 Task: Look for space in Repentigny, Canada from 9th June, 2023 to 17th June, 2023 for 2 adults in price range Rs.7000 to Rs.12000. Place can be private room with 1  bedroom having 2 beds and 1 bathroom. Property type can be house, flat, guest house. Booking option can be shelf check-in. Required host language is English.
Action: Mouse moved to (367, 148)
Screenshot: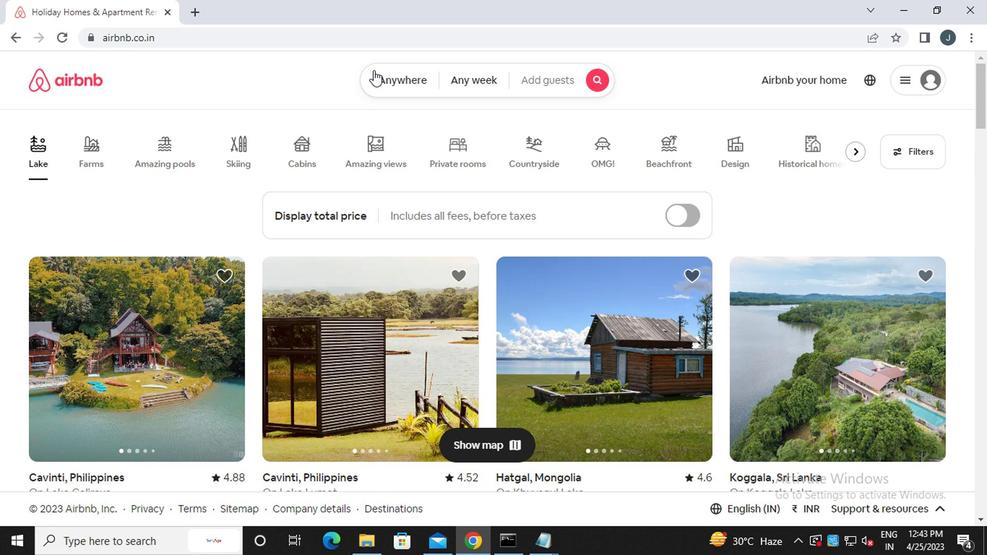 
Action: Mouse pressed left at (367, 148)
Screenshot: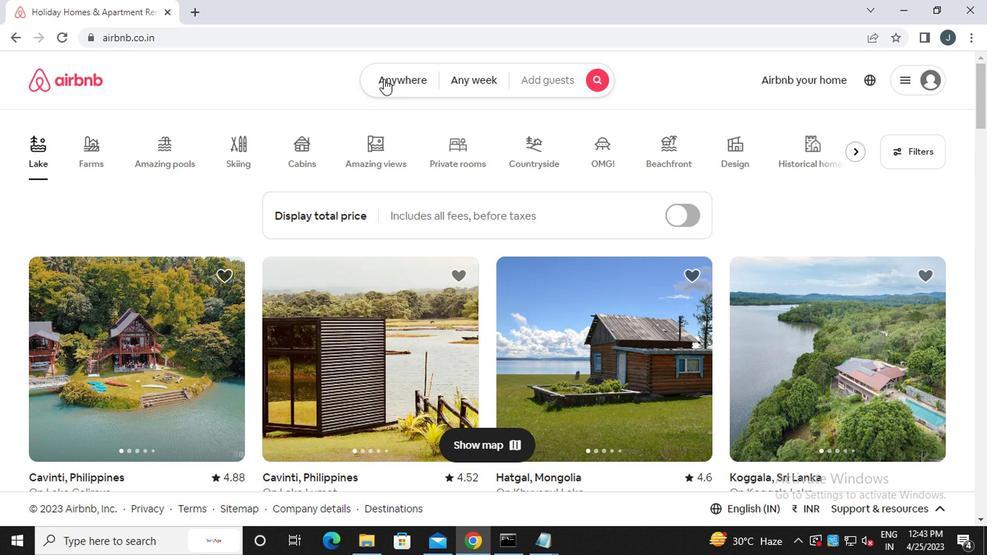 
Action: Mouse moved to (269, 187)
Screenshot: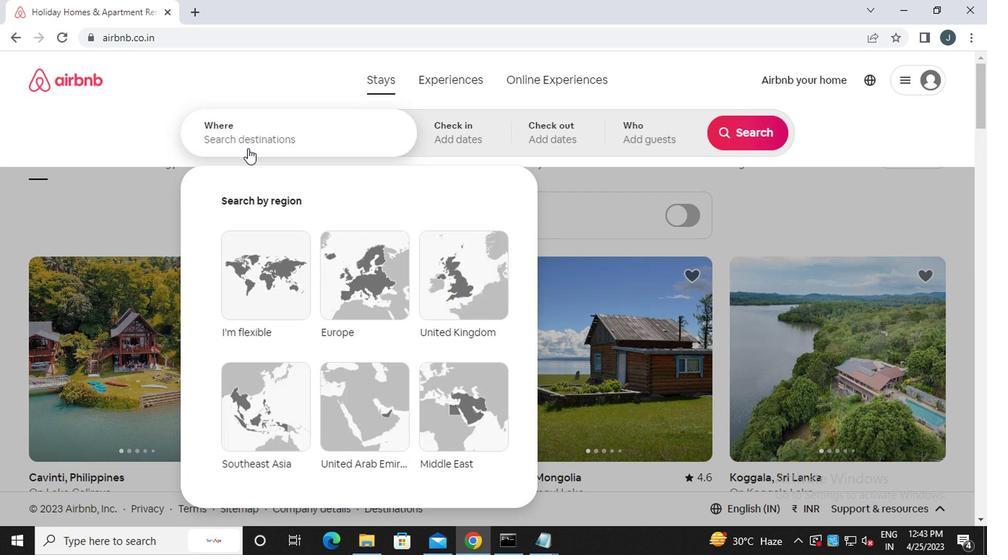 
Action: Mouse pressed left at (269, 187)
Screenshot: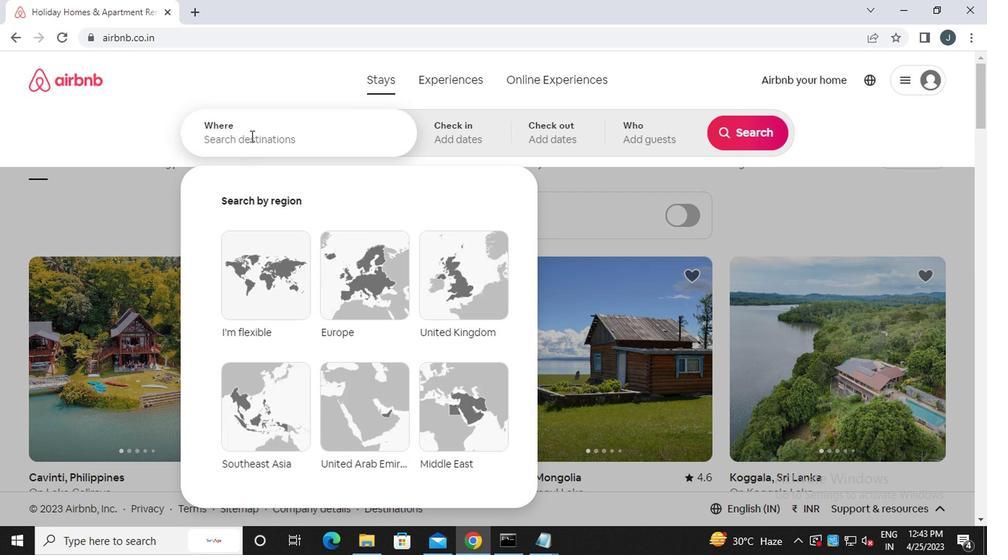 
Action: Mouse moved to (270, 187)
Screenshot: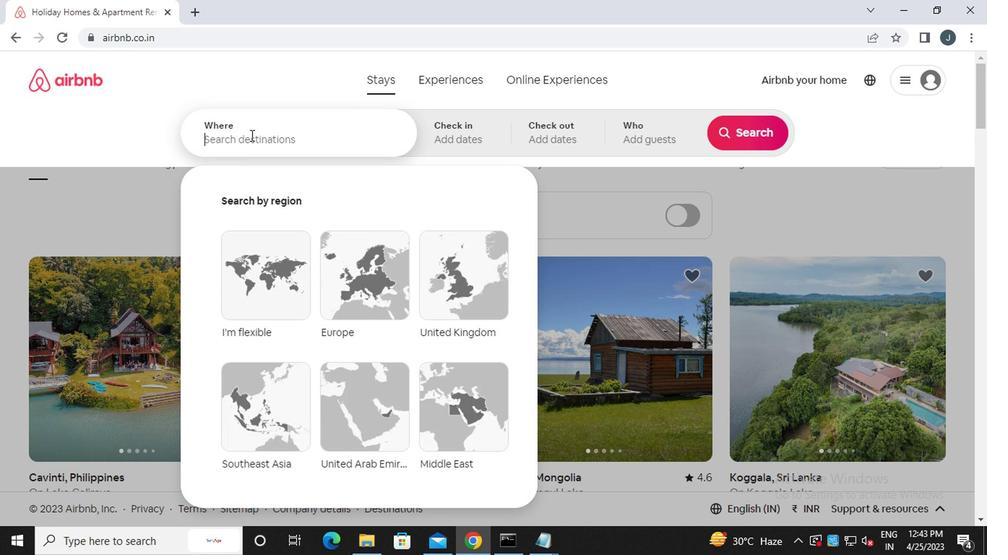 
Action: Key pressed r<Key.caps_lock>epentigny,<Key.caps_lock>c<Key.caps_lock>anada
Screenshot: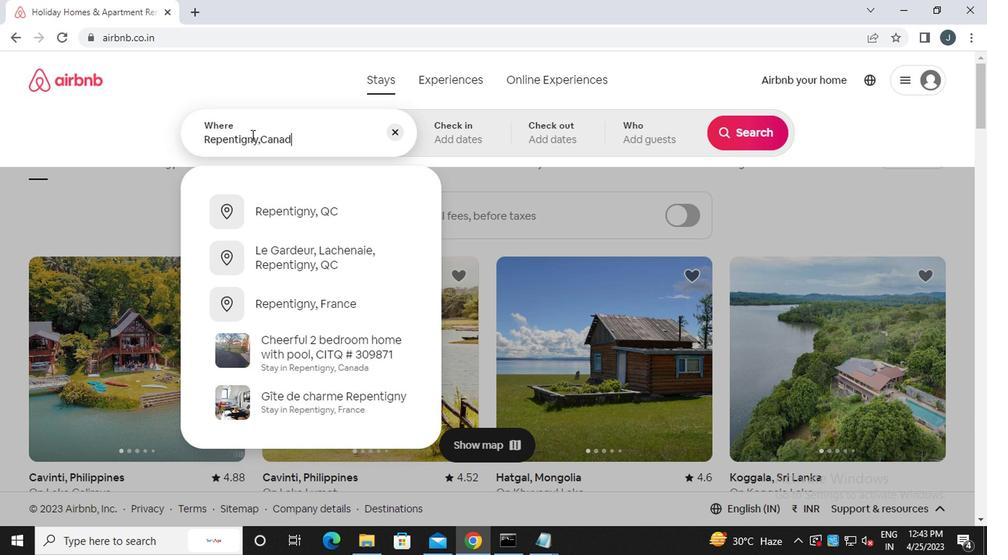
Action: Mouse moved to (426, 187)
Screenshot: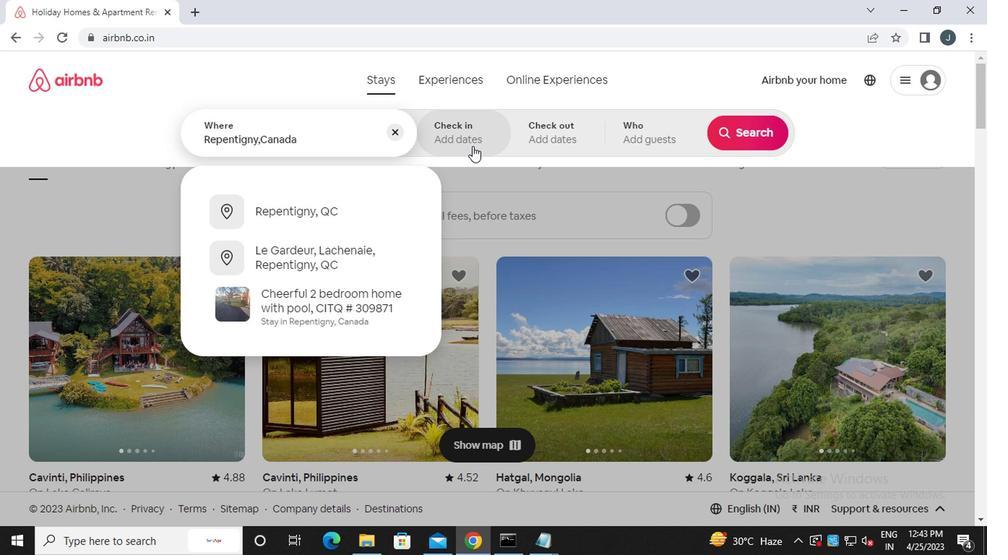 
Action: Mouse pressed left at (426, 187)
Screenshot: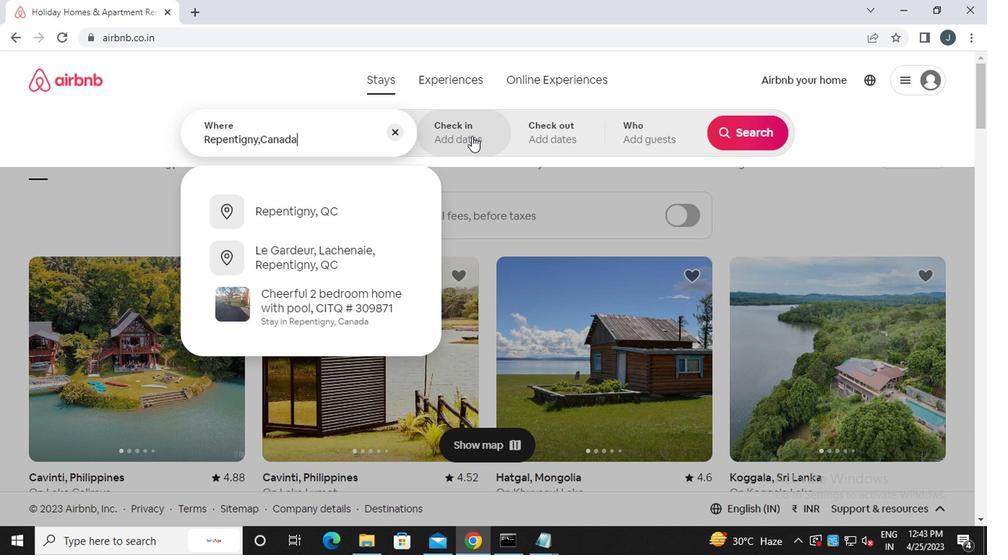 
Action: Mouse moved to (615, 265)
Screenshot: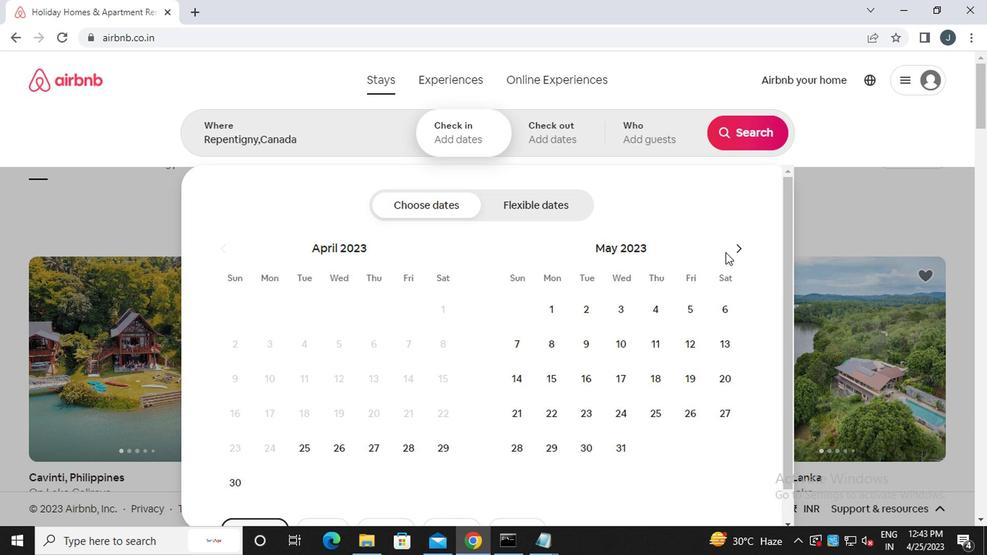 
Action: Mouse pressed left at (615, 265)
Screenshot: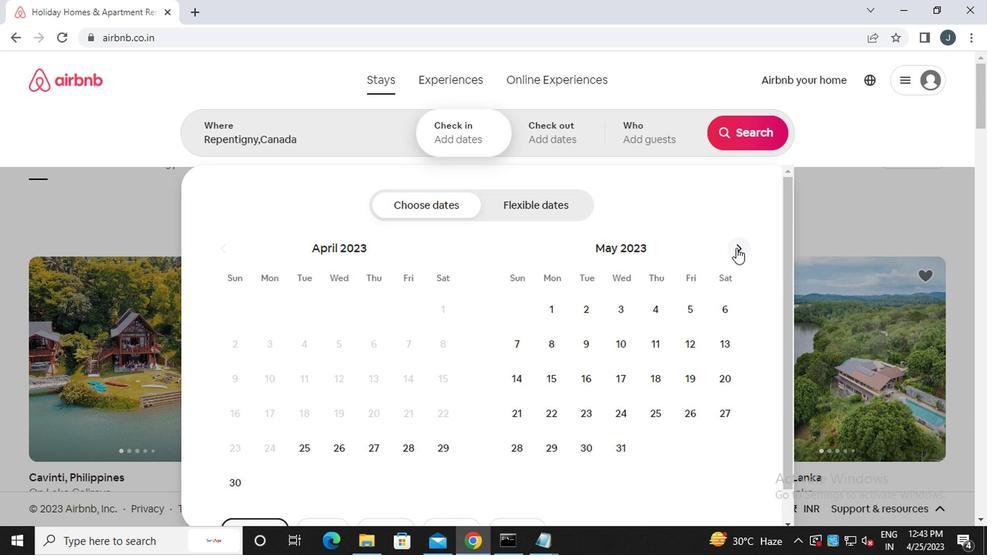 
Action: Mouse moved to (583, 339)
Screenshot: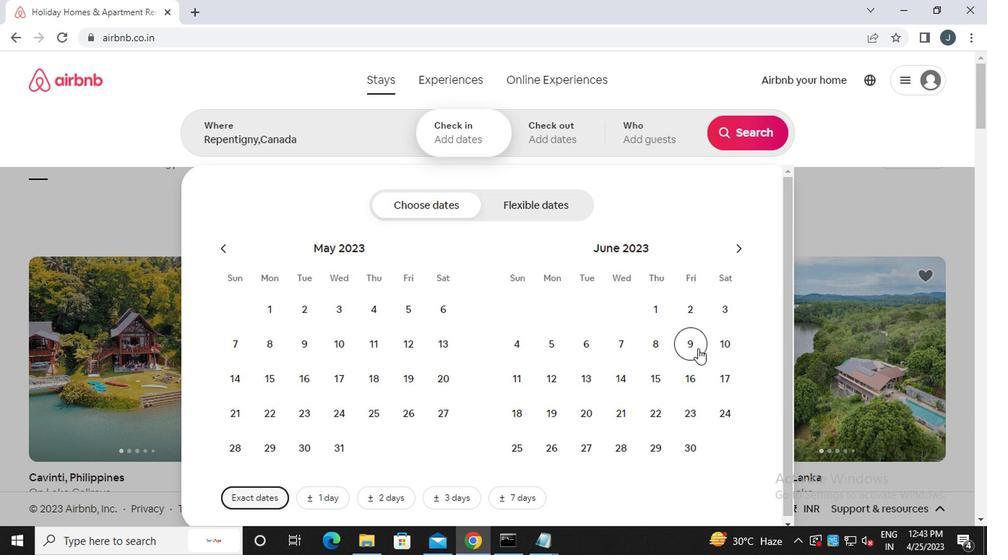 
Action: Mouse pressed left at (583, 339)
Screenshot: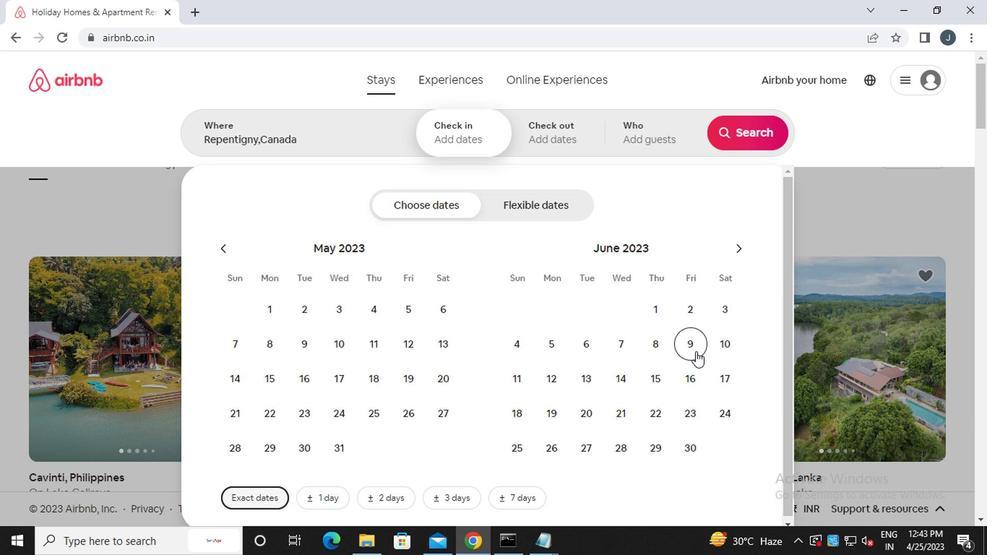 
Action: Mouse moved to (606, 358)
Screenshot: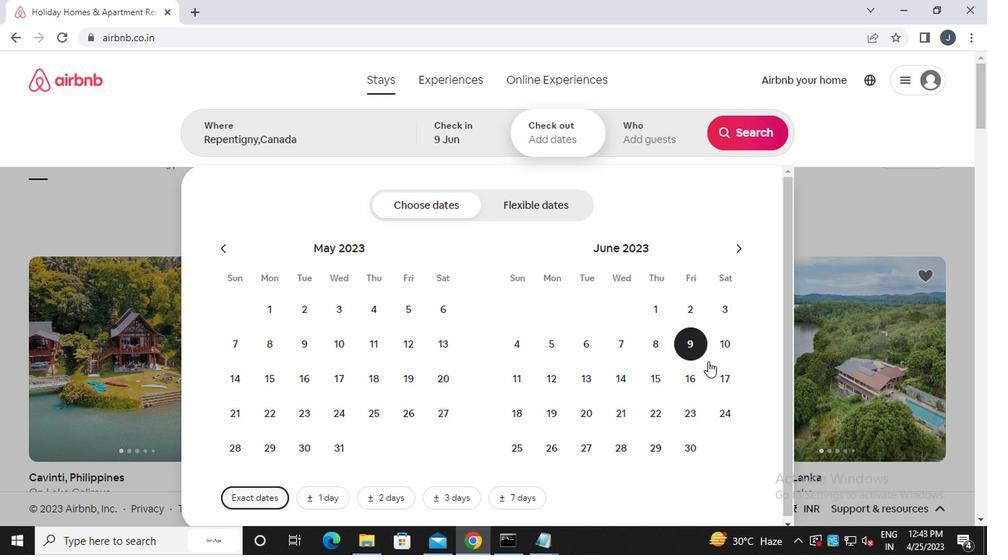 
Action: Mouse pressed left at (606, 358)
Screenshot: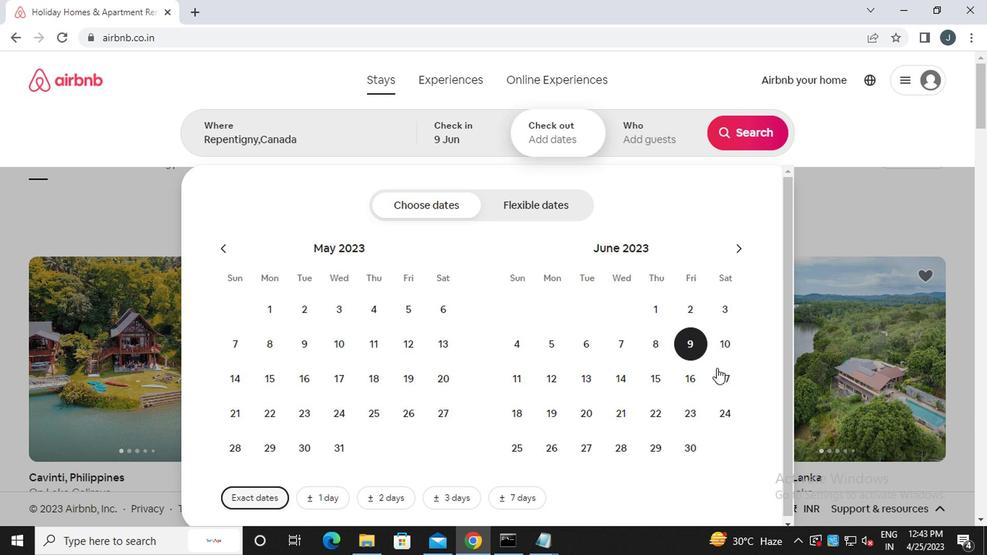 
Action: Mouse moved to (556, 183)
Screenshot: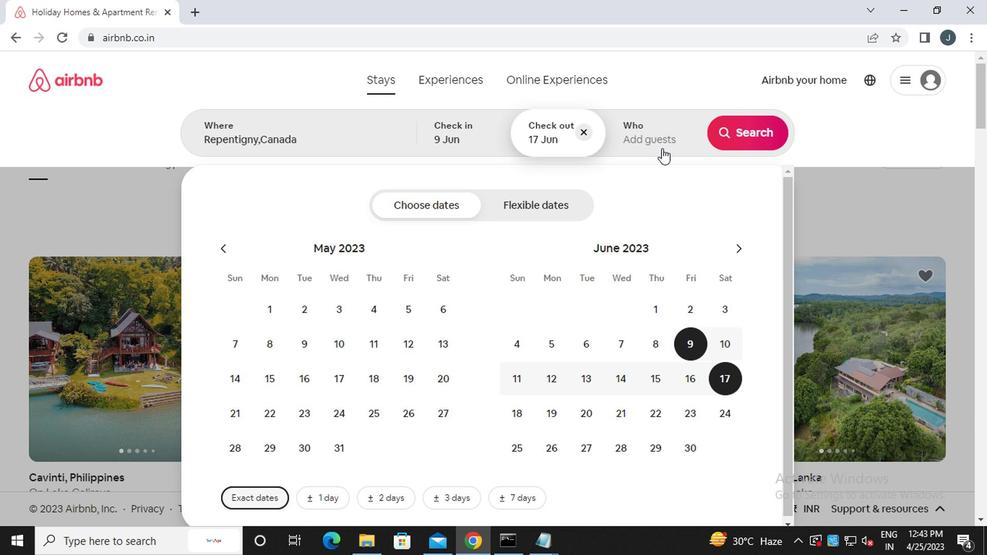
Action: Mouse pressed left at (556, 183)
Screenshot: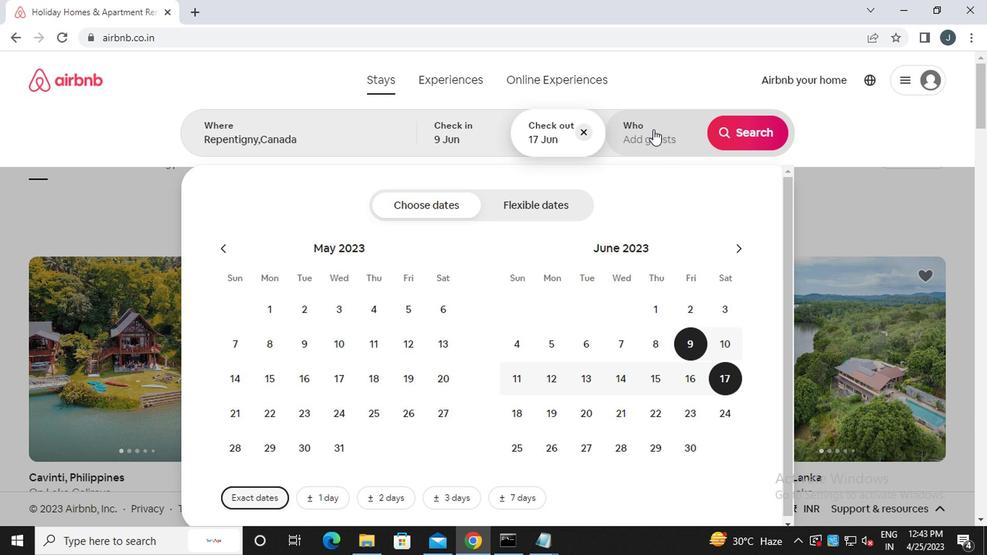 
Action: Mouse moved to (624, 240)
Screenshot: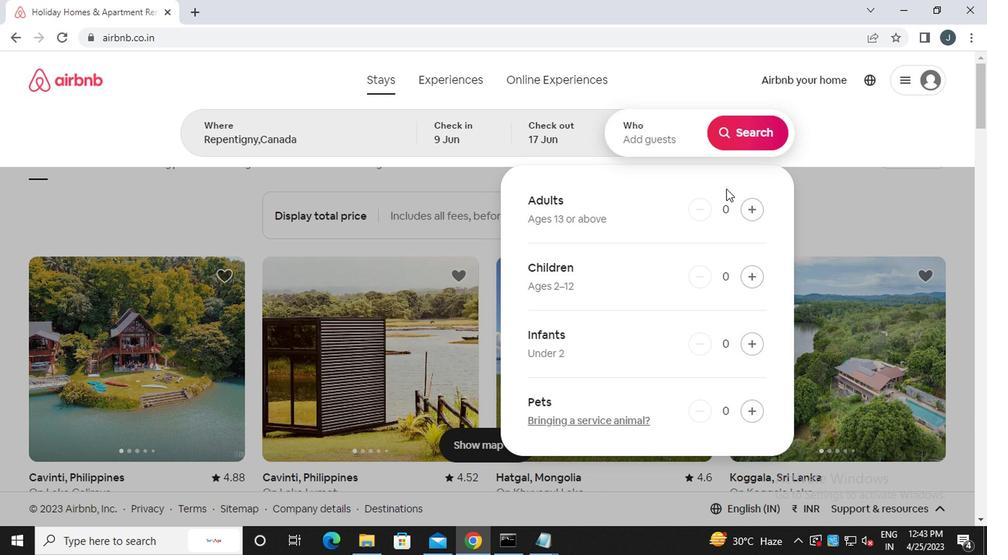 
Action: Mouse pressed left at (624, 240)
Screenshot: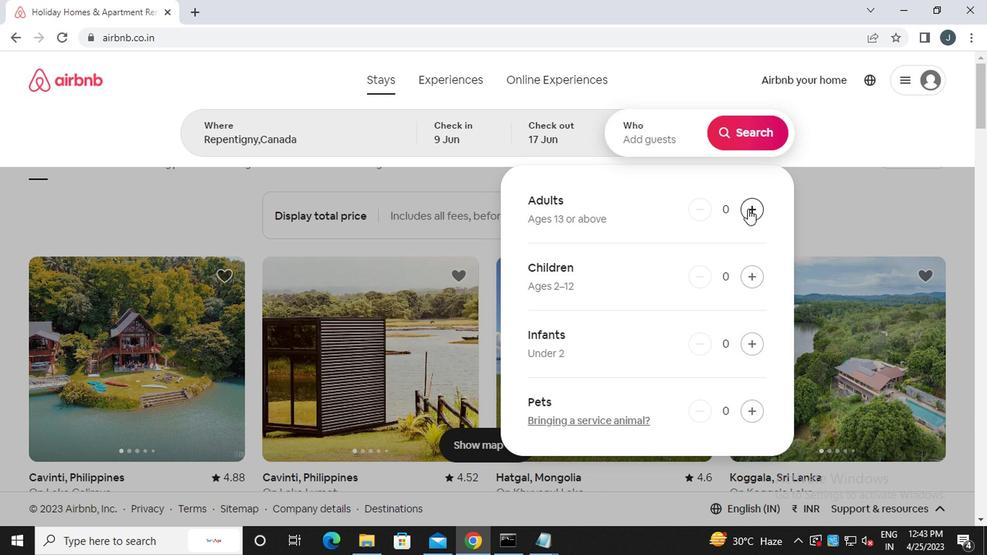 
Action: Mouse pressed left at (624, 240)
Screenshot: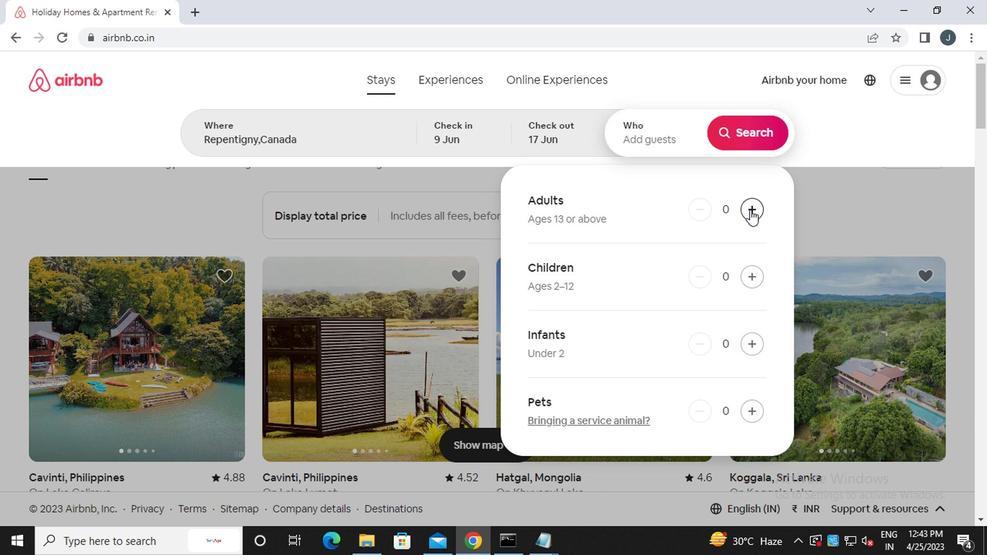 
Action: Mouse moved to (622, 184)
Screenshot: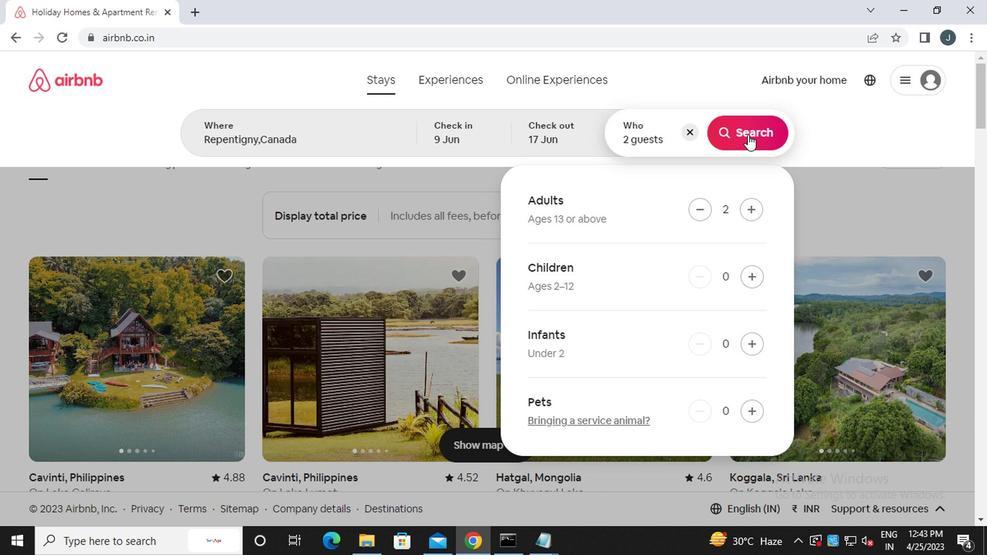 
Action: Mouse pressed left at (622, 184)
Screenshot: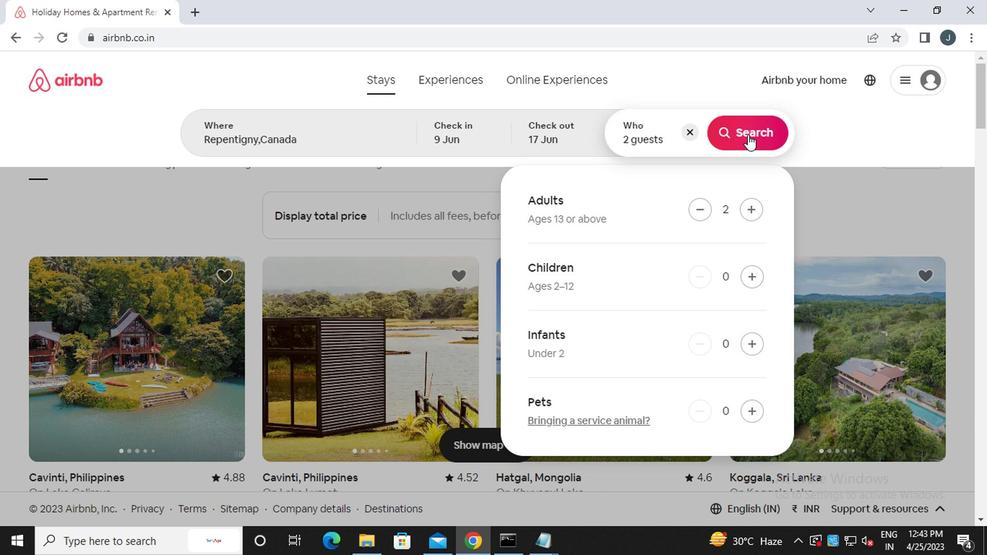 
Action: Mouse moved to (757, 190)
Screenshot: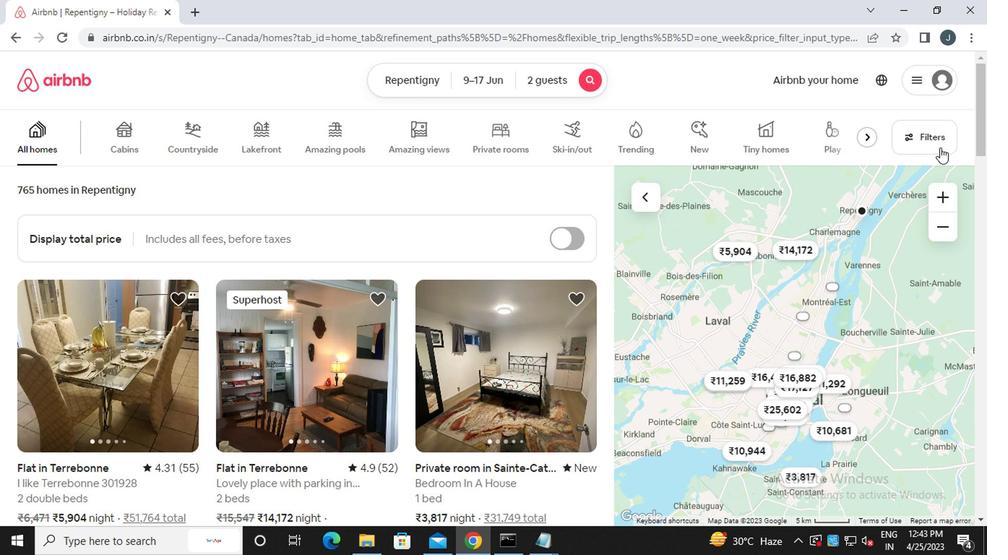 
Action: Mouse pressed left at (757, 190)
Screenshot: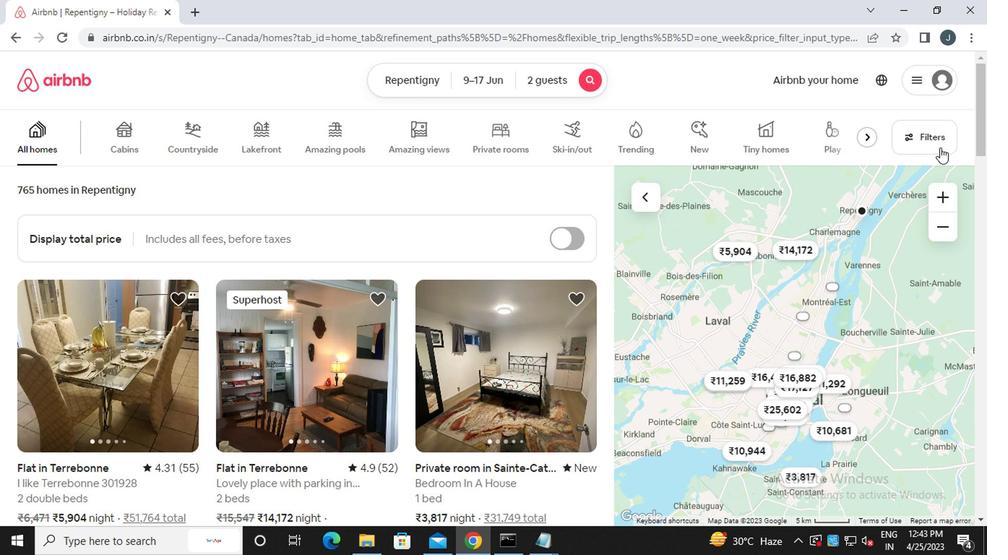
Action: Mouse moved to (339, 320)
Screenshot: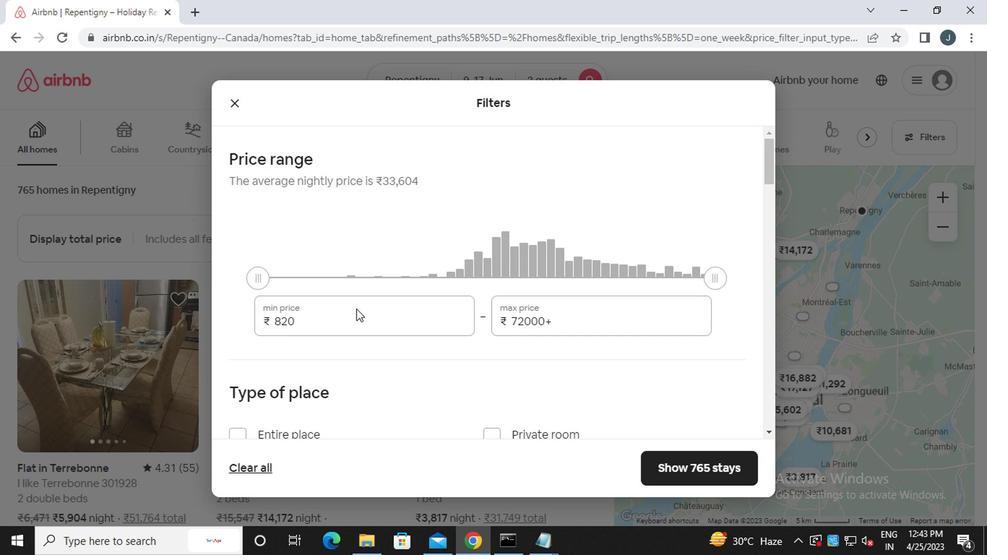
Action: Mouse pressed left at (339, 320)
Screenshot: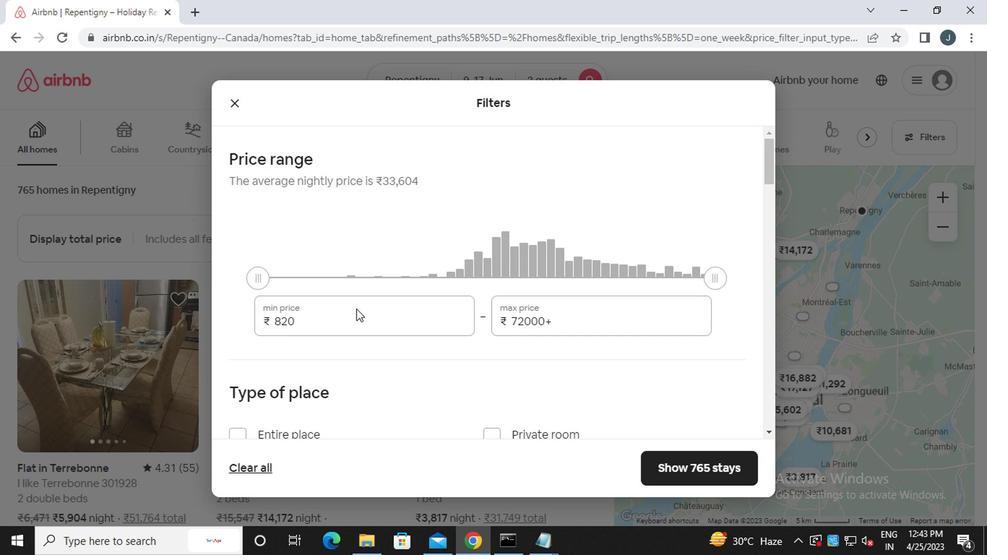
Action: Mouse moved to (338, 320)
Screenshot: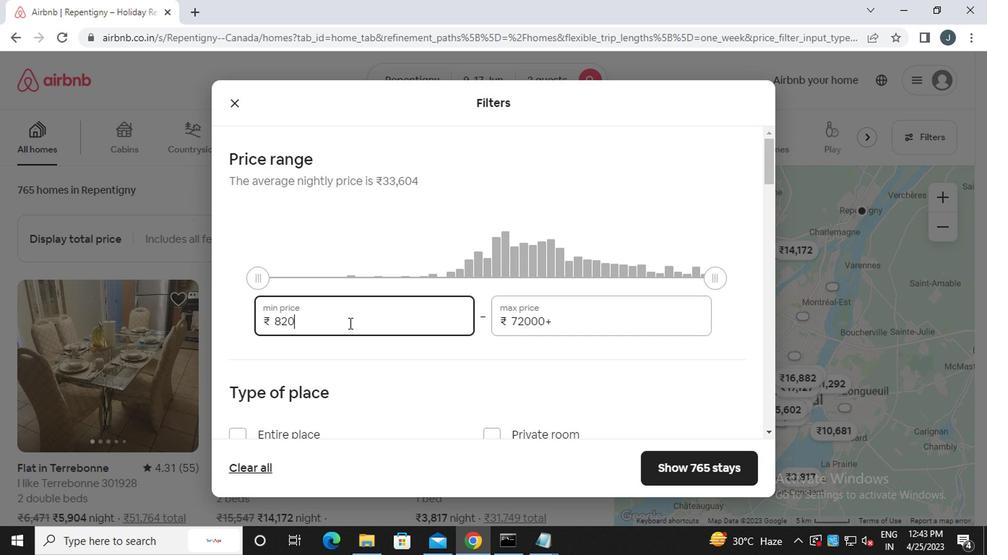
Action: Key pressed <Key.backspace><Key.backspace><Key.backspace><<103>><<96>><<96>><<96>>
Screenshot: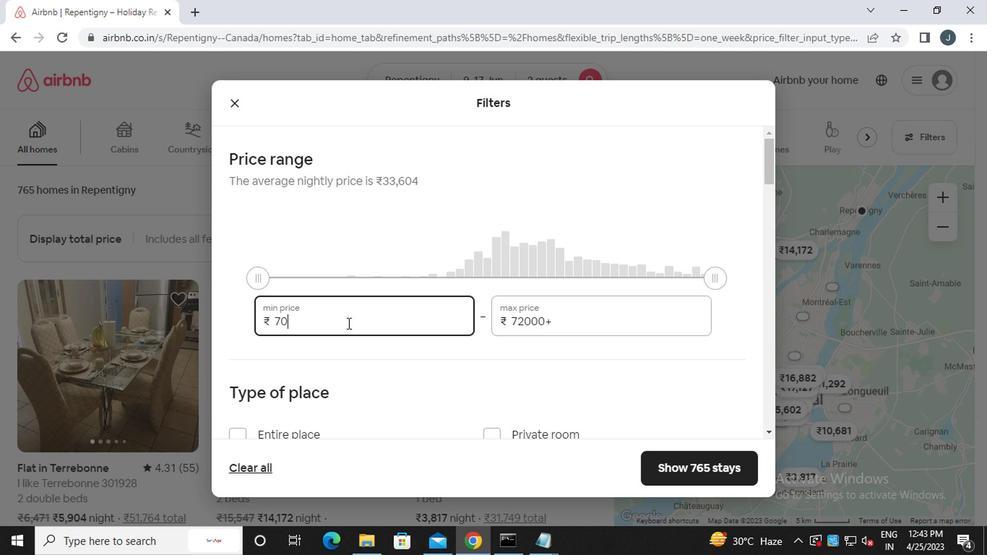 
Action: Mouse moved to (503, 316)
Screenshot: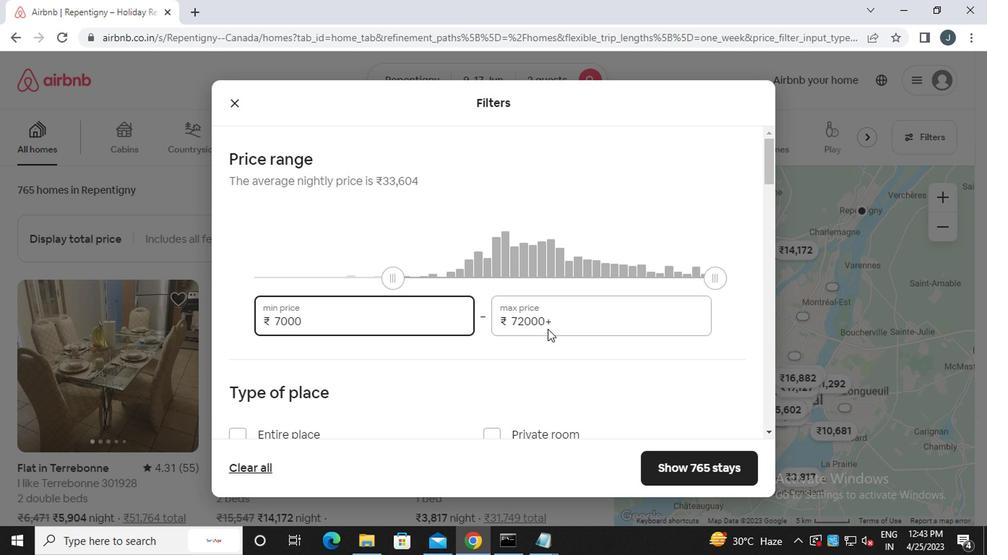 
Action: Mouse pressed left at (503, 316)
Screenshot: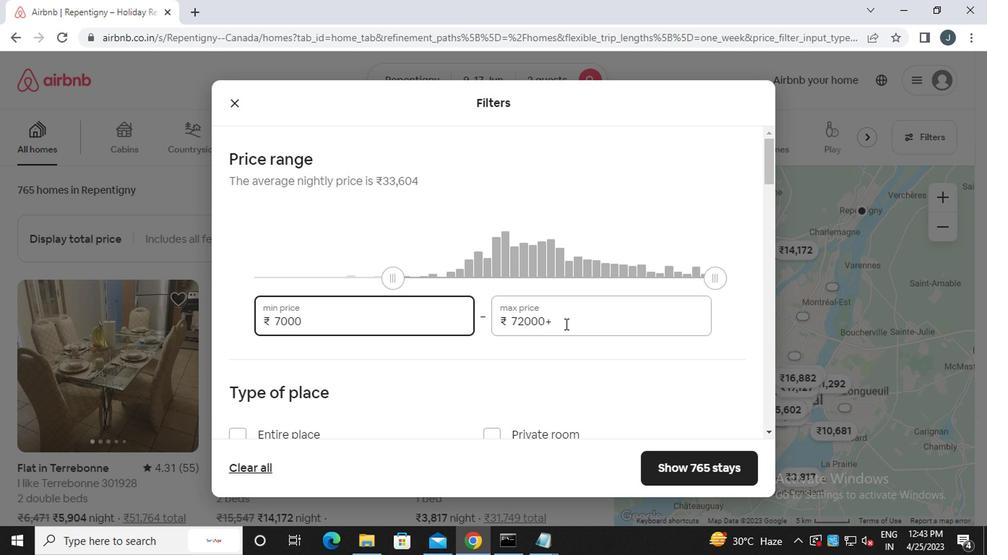 
Action: Mouse moved to (503, 320)
Screenshot: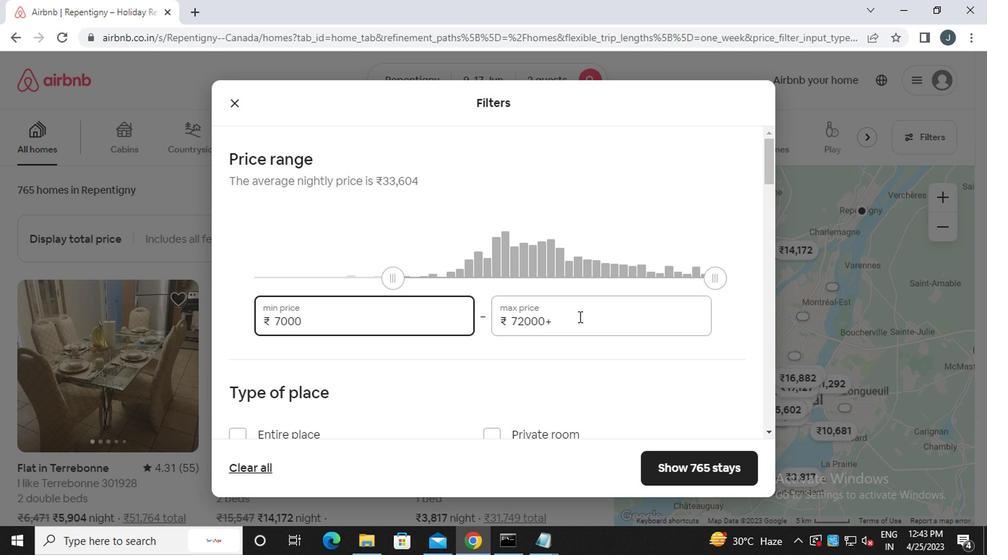 
Action: Key pressed <Key.backspace><Key.backspace><Key.backspace><Key.backspace><Key.backspace><Key.backspace><Key.backspace><Key.backspace><Key.backspace><Key.backspace><Key.backspace><<97>><<98>><<96>><<96>><<96>>
Screenshot: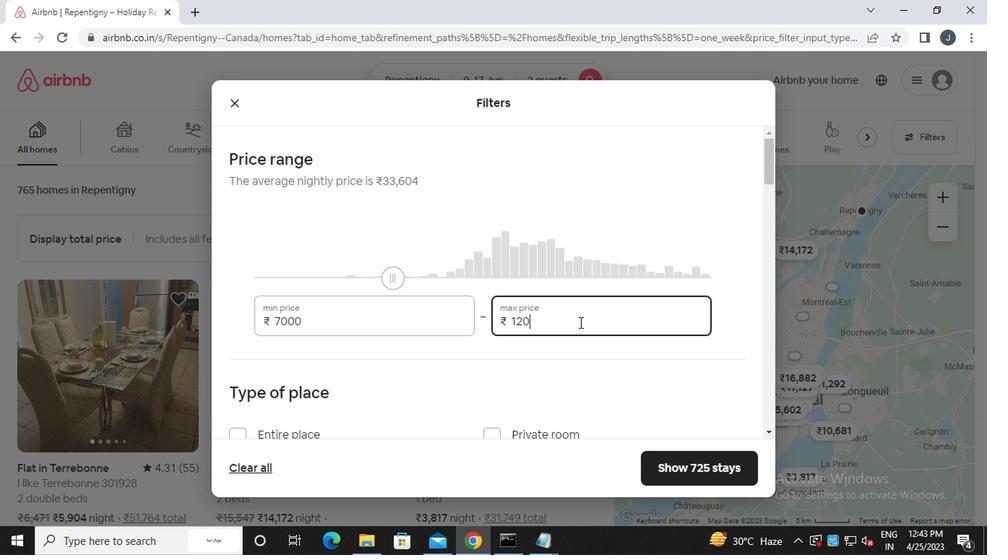 
Action: Mouse moved to (488, 313)
Screenshot: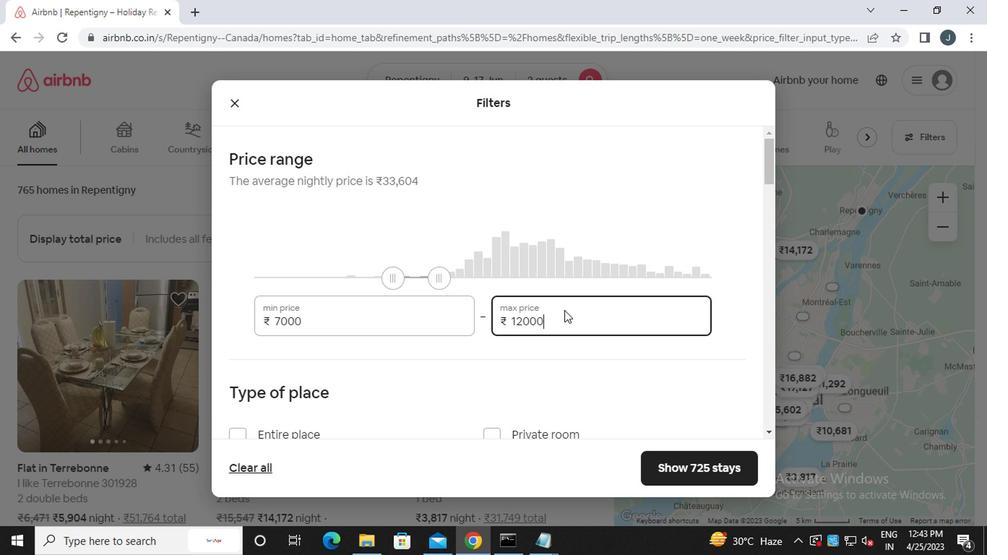 
Action: Mouse scrolled (488, 312) with delta (0, 0)
Screenshot: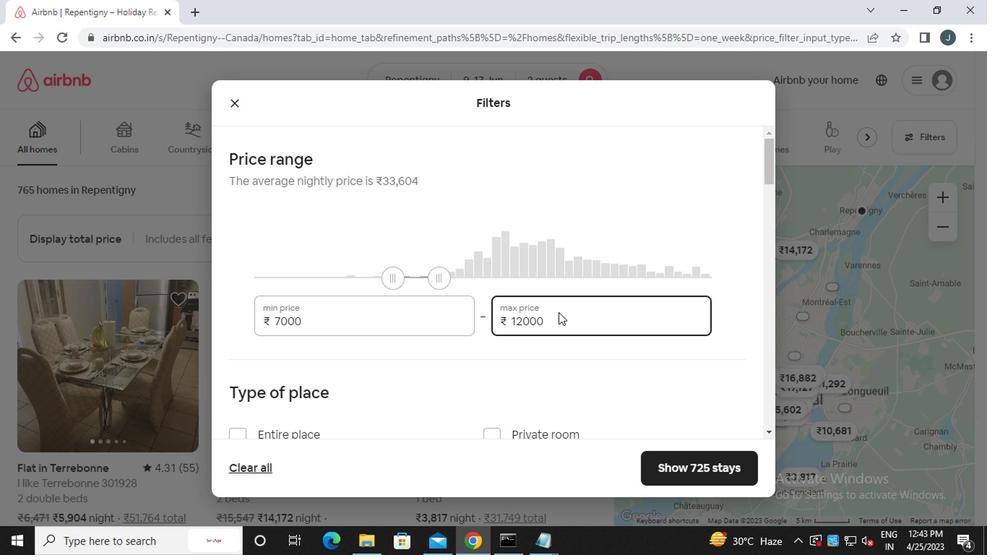 
Action: Mouse scrolled (488, 312) with delta (0, 0)
Screenshot: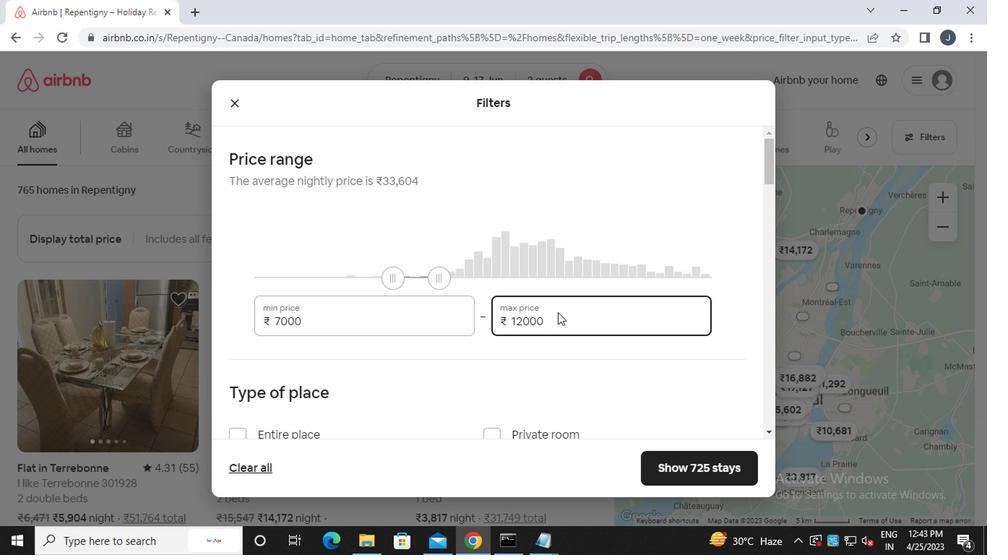 
Action: Mouse moved to (441, 293)
Screenshot: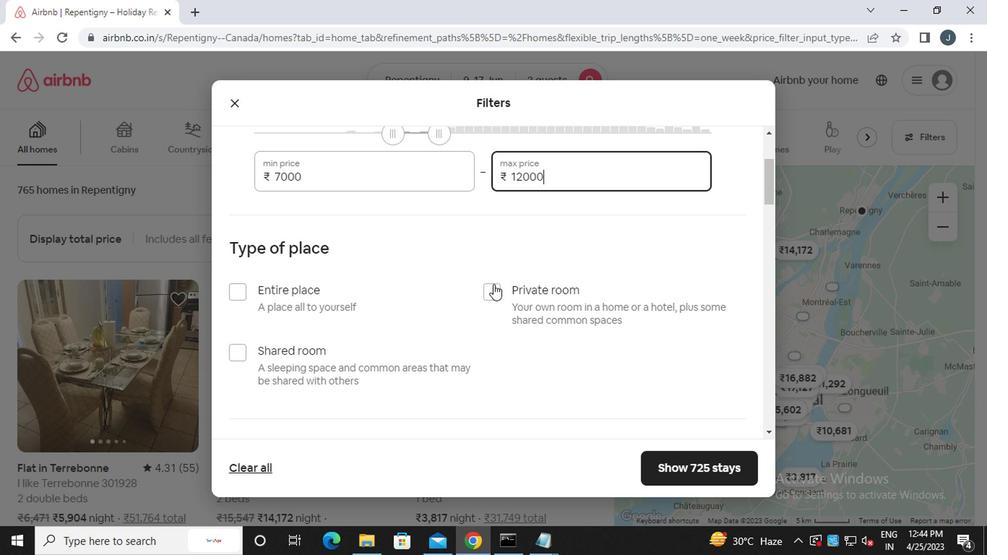 
Action: Mouse pressed left at (441, 293)
Screenshot: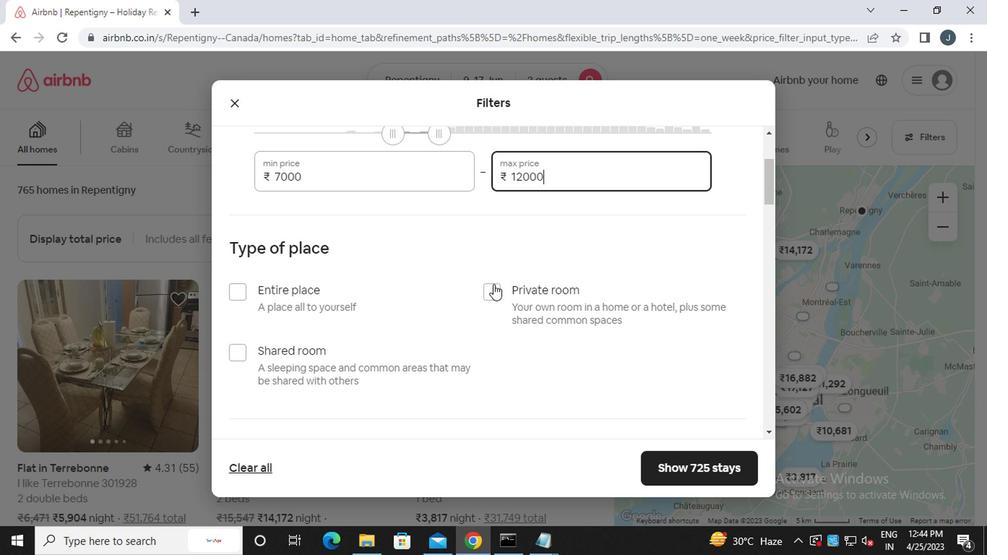 
Action: Mouse moved to (442, 296)
Screenshot: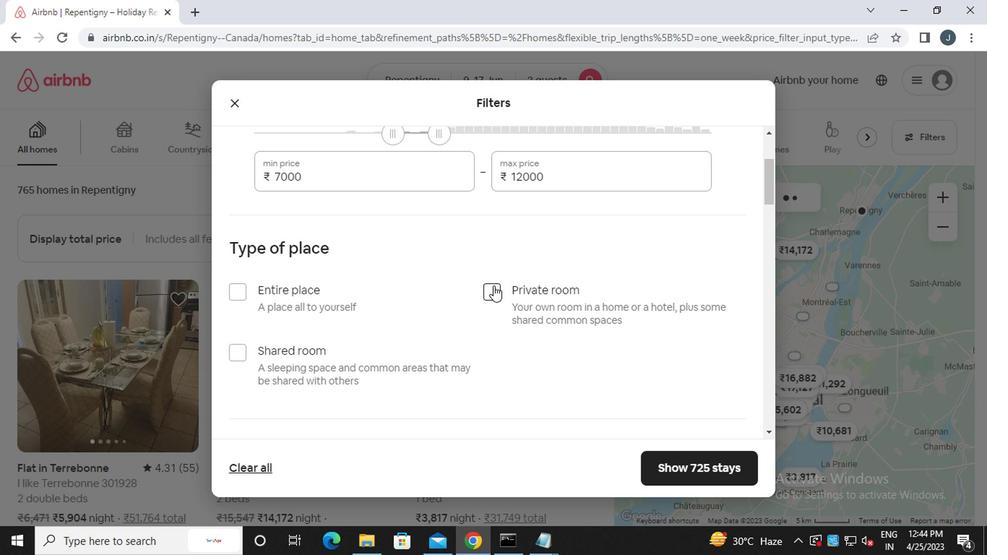 
Action: Mouse scrolled (442, 296) with delta (0, 0)
Screenshot: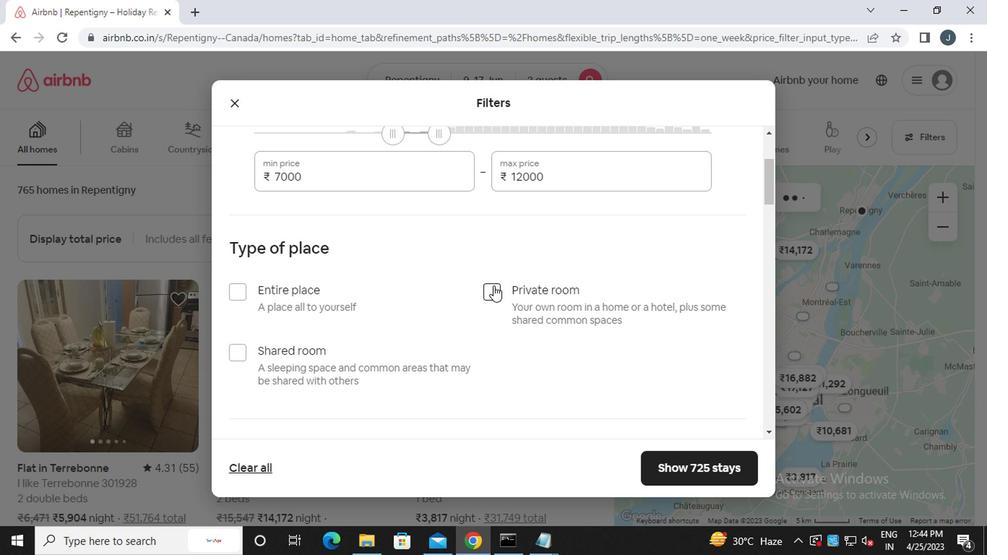 
Action: Mouse scrolled (442, 296) with delta (0, 0)
Screenshot: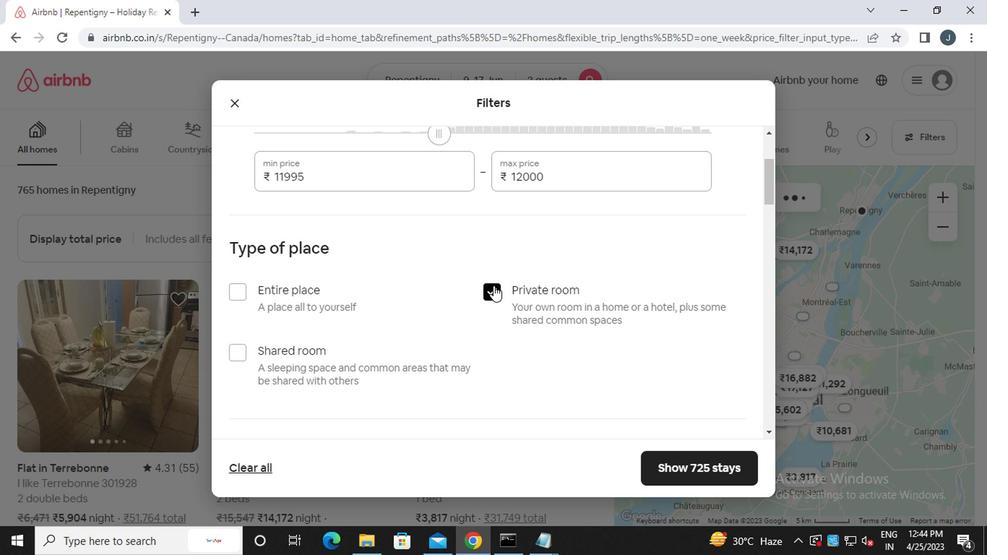 
Action: Mouse scrolled (442, 296) with delta (0, 0)
Screenshot: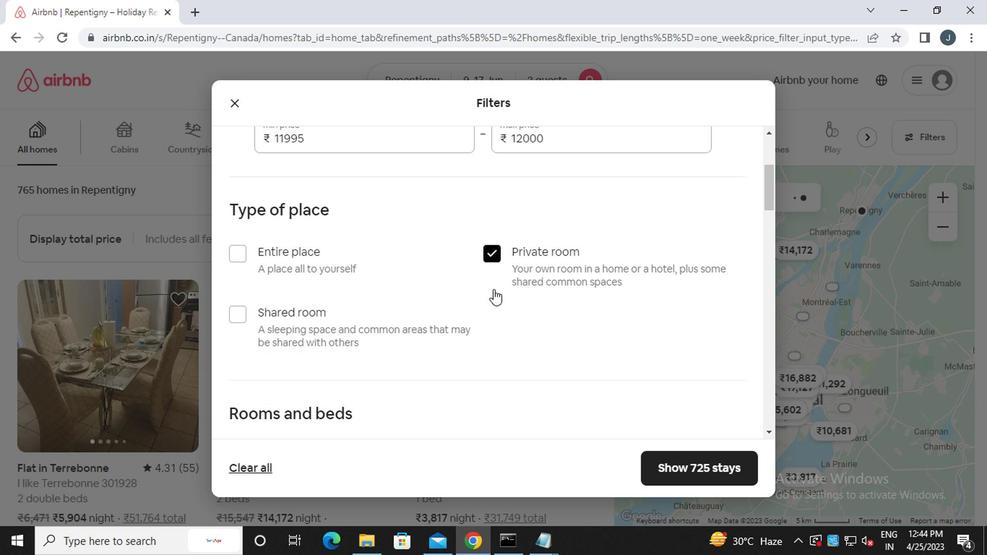 
Action: Mouse scrolled (442, 296) with delta (0, 0)
Screenshot: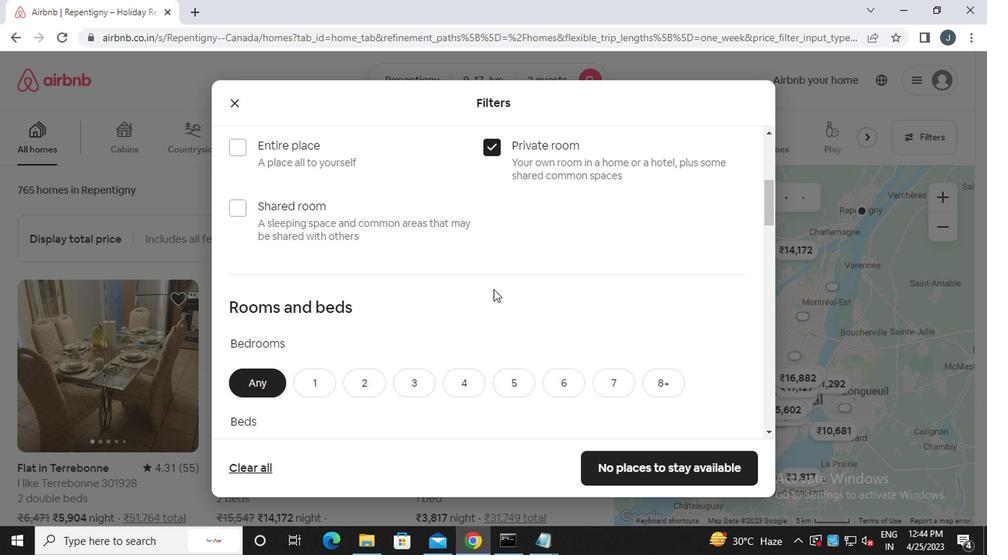 
Action: Mouse moved to (317, 259)
Screenshot: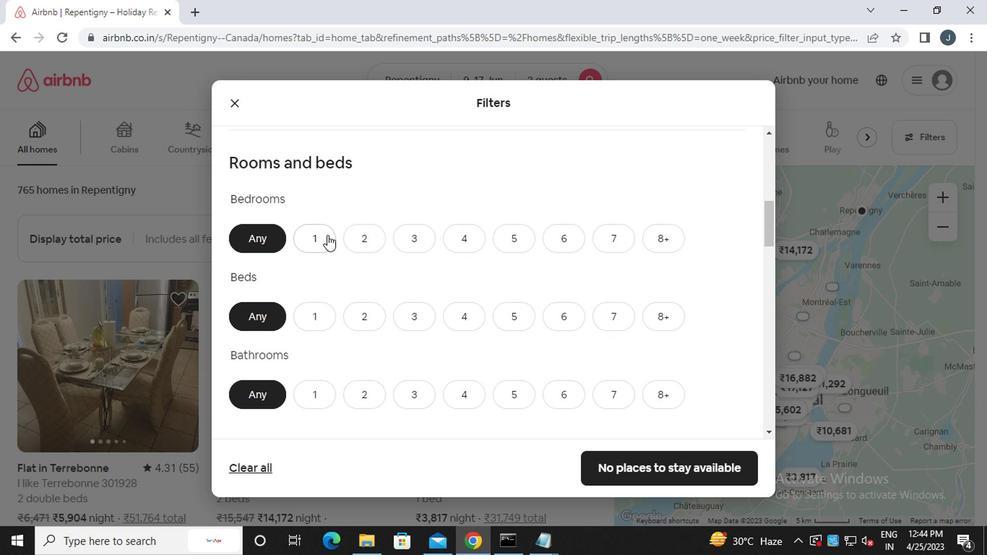 
Action: Mouse pressed left at (317, 259)
Screenshot: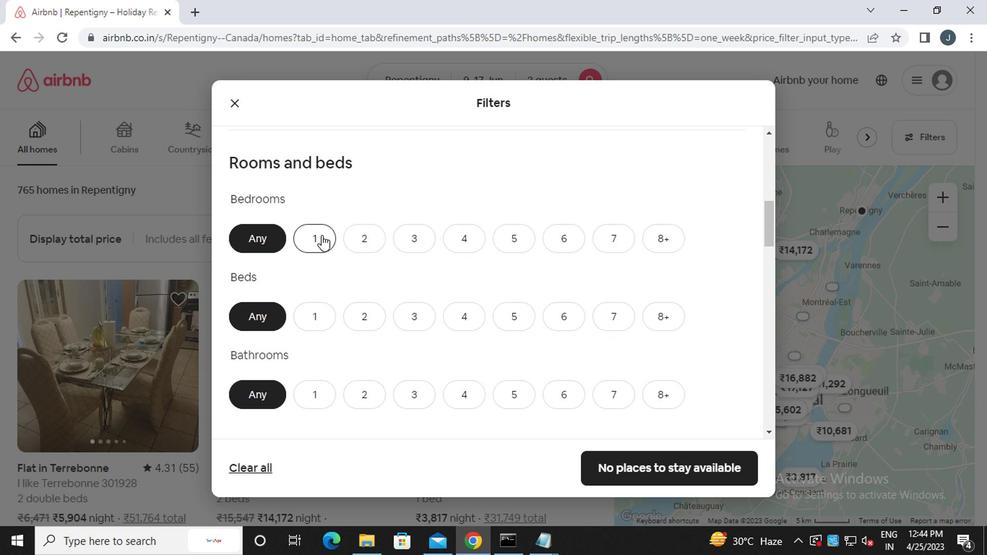 
Action: Mouse moved to (351, 315)
Screenshot: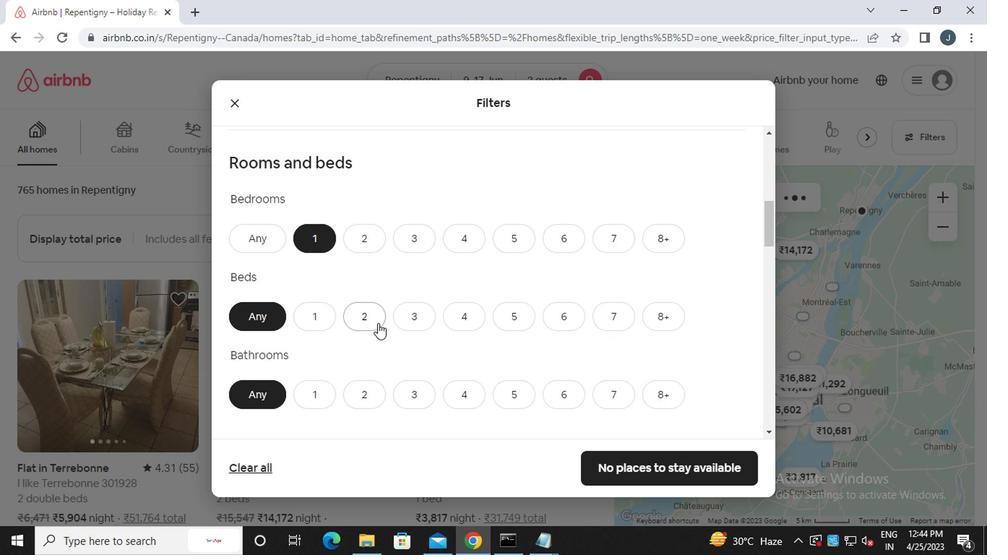 
Action: Mouse pressed left at (351, 315)
Screenshot: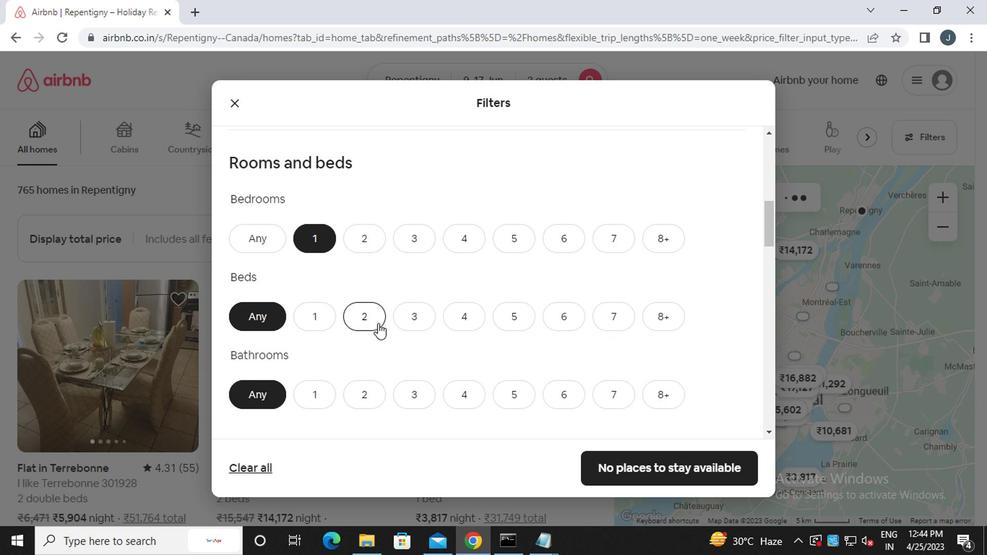 
Action: Mouse moved to (315, 367)
Screenshot: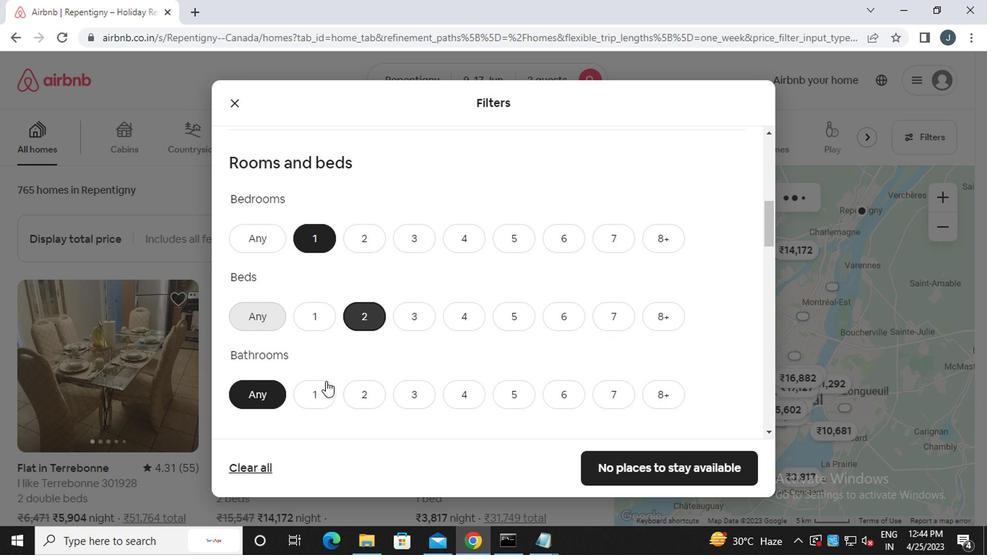 
Action: Mouse pressed left at (315, 367)
Screenshot: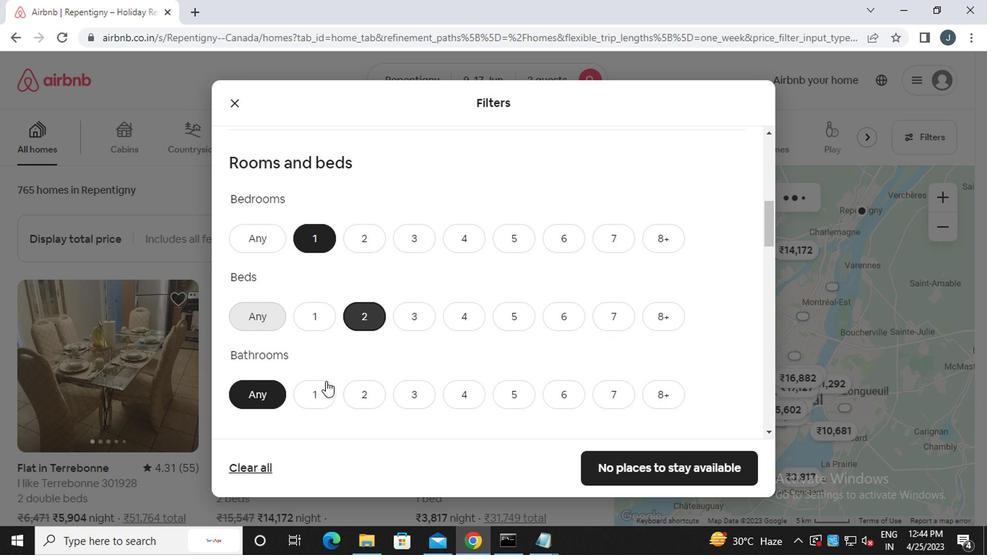 
Action: Mouse moved to (355, 350)
Screenshot: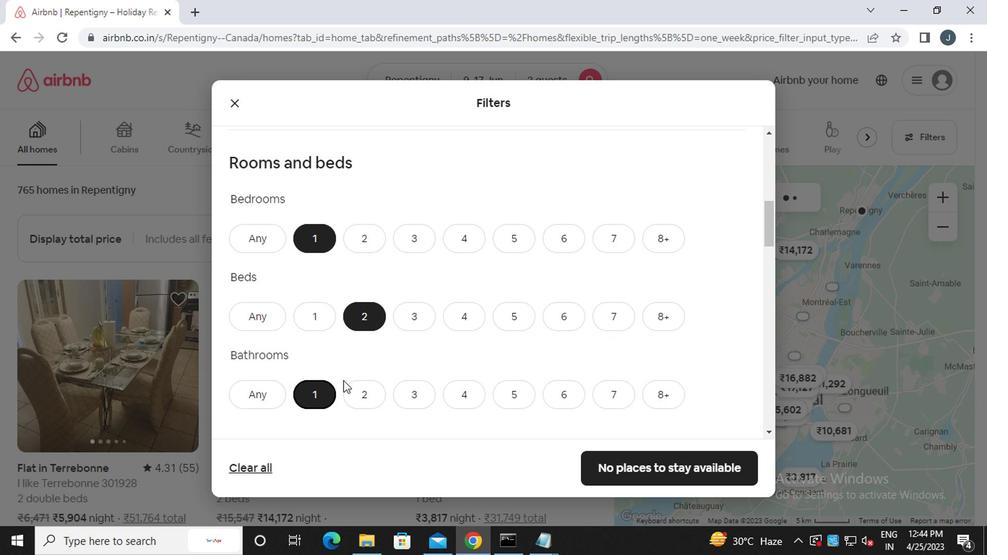 
Action: Mouse scrolled (355, 349) with delta (0, 0)
Screenshot: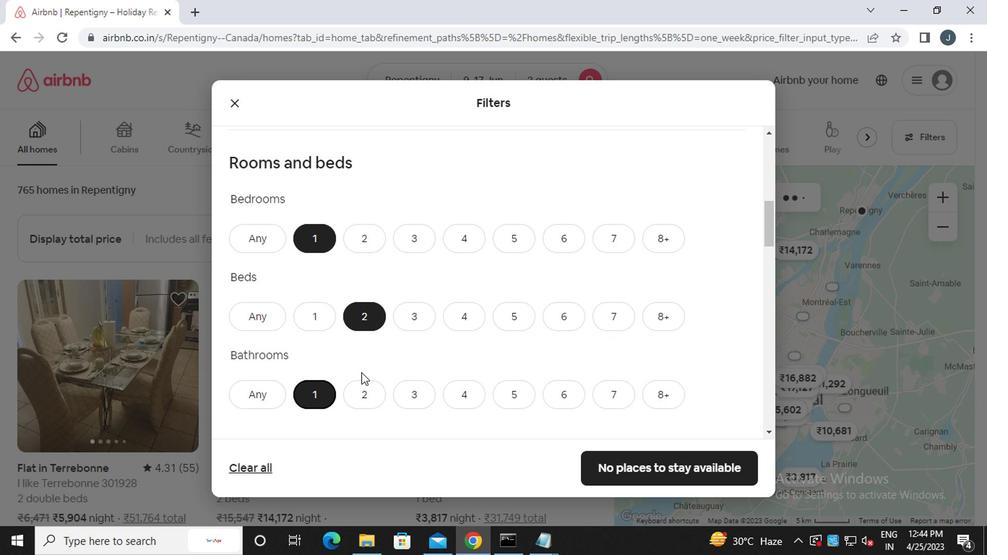 
Action: Mouse scrolled (355, 349) with delta (0, 0)
Screenshot: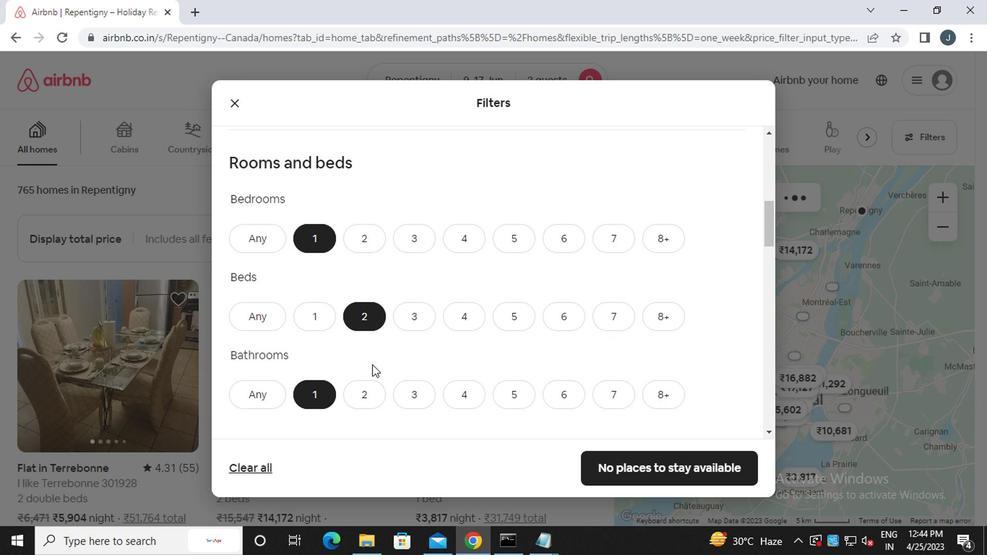 
Action: Mouse scrolled (355, 349) with delta (0, 0)
Screenshot: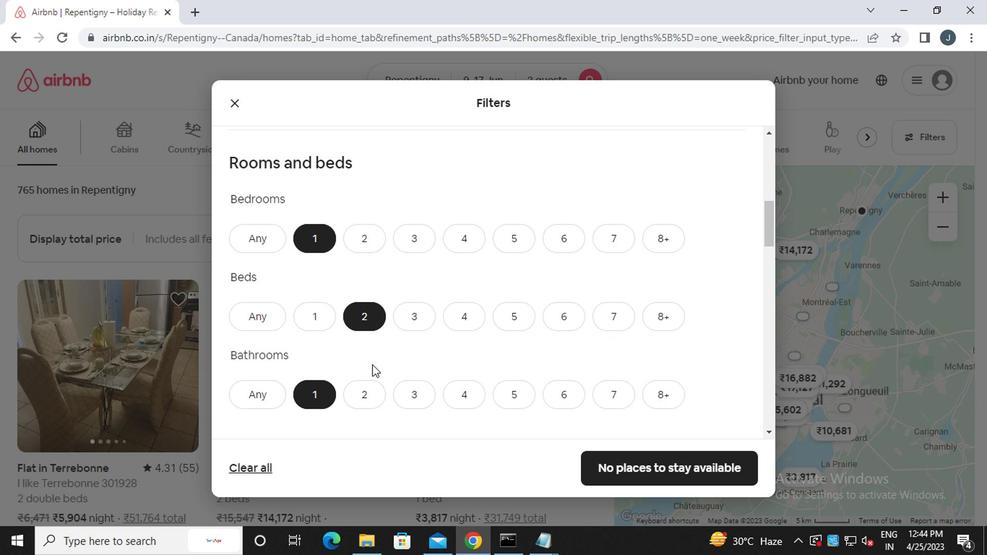 
Action: Mouse moved to (352, 346)
Screenshot: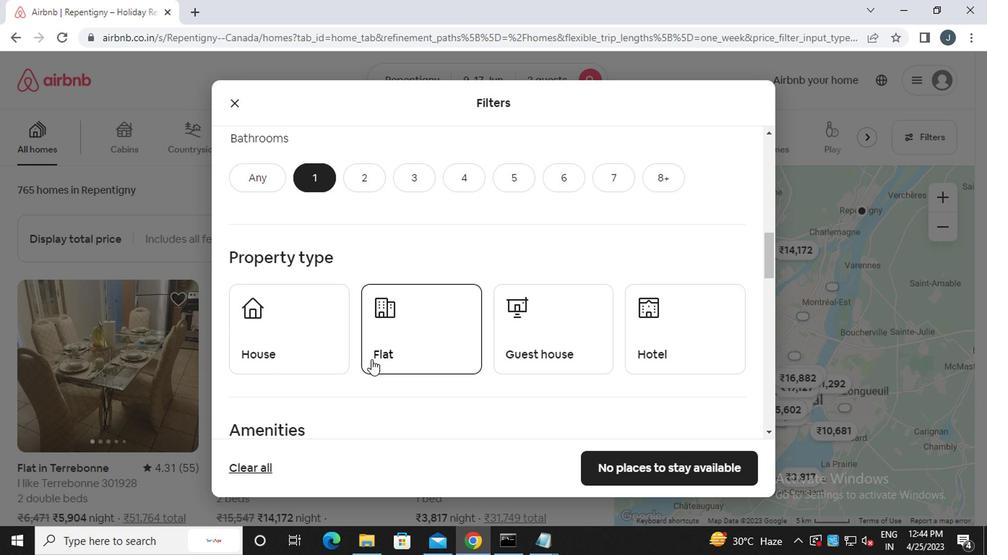
Action: Mouse scrolled (352, 346) with delta (0, 0)
Screenshot: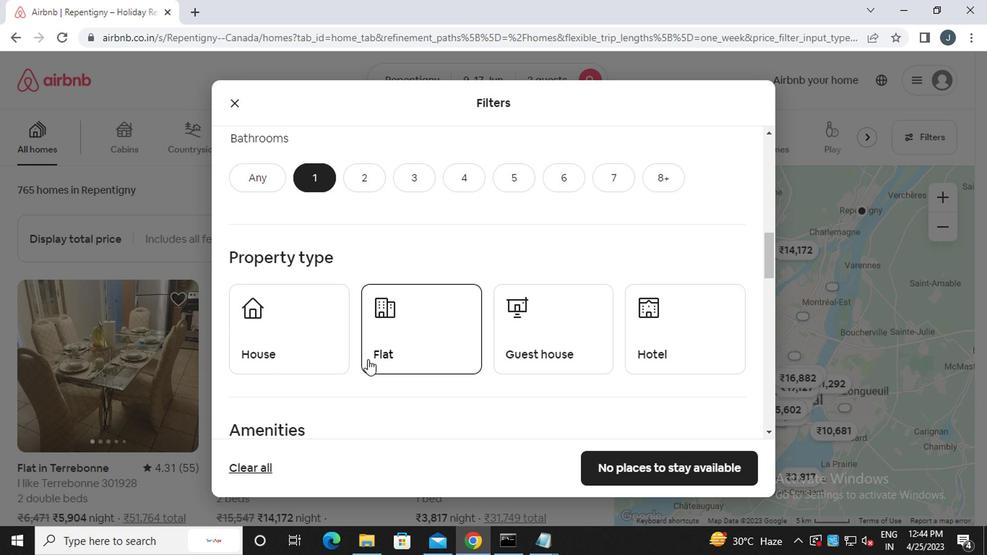 
Action: Mouse scrolled (352, 346) with delta (0, 0)
Screenshot: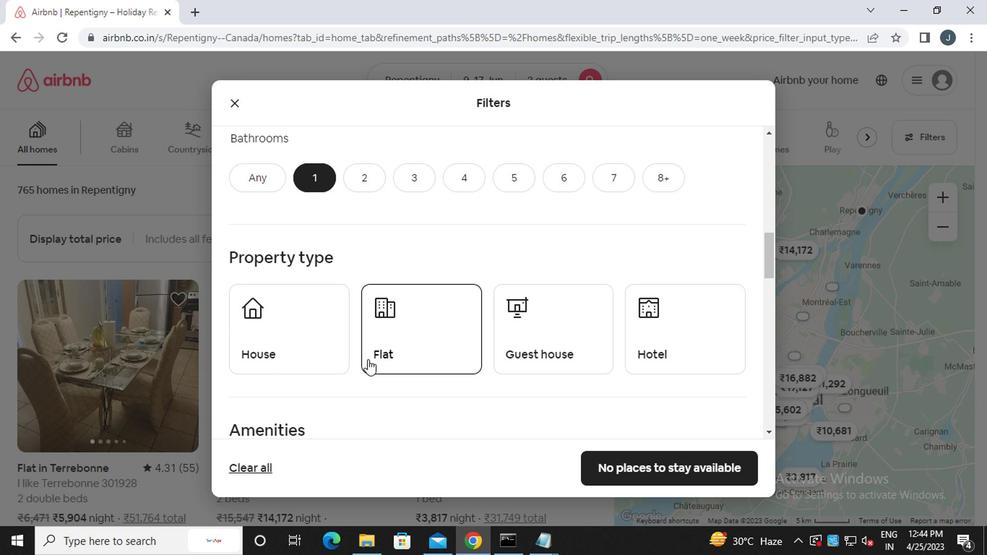 
Action: Mouse moved to (352, 346)
Screenshot: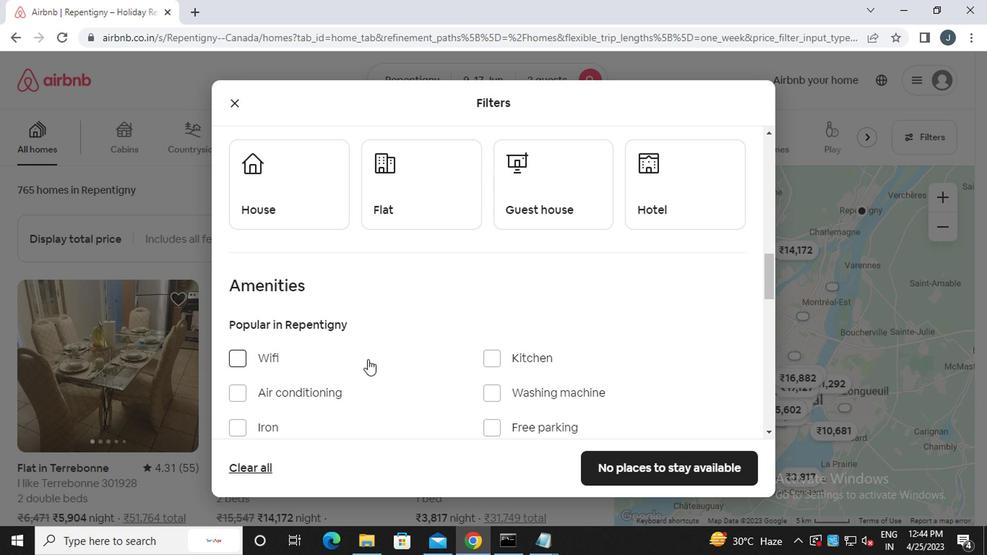 
Action: Mouse scrolled (352, 346) with delta (0, 0)
Screenshot: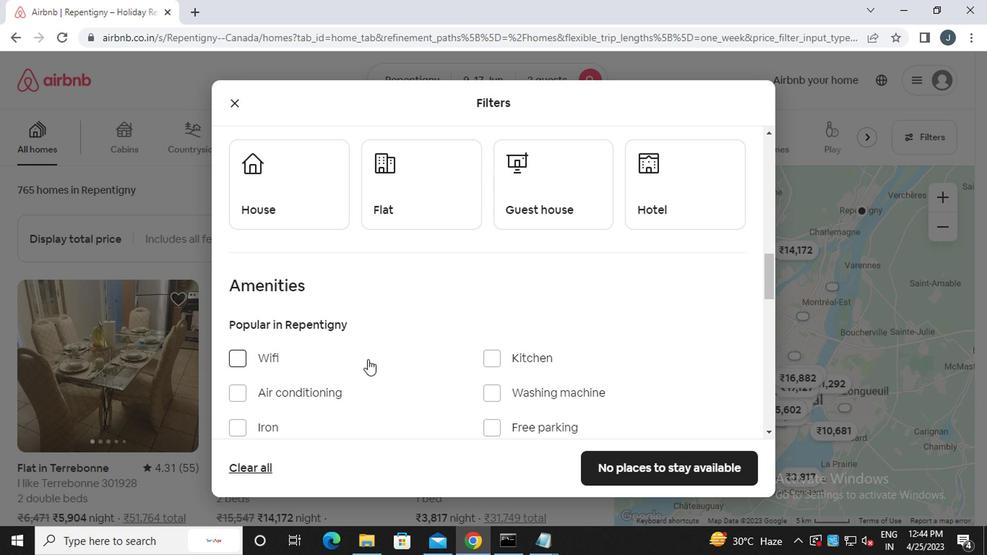 
Action: Mouse moved to (292, 187)
Screenshot: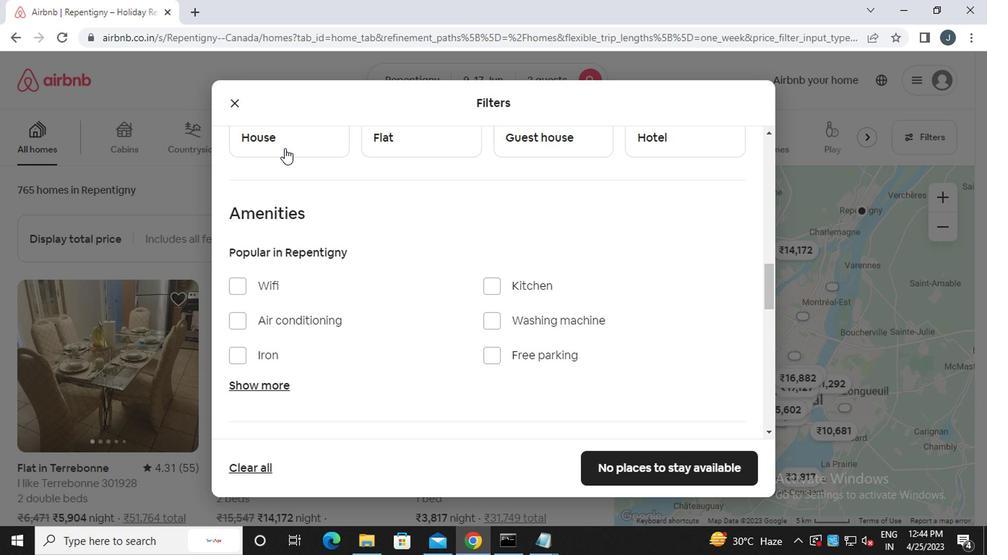 
Action: Mouse pressed left at (292, 187)
Screenshot: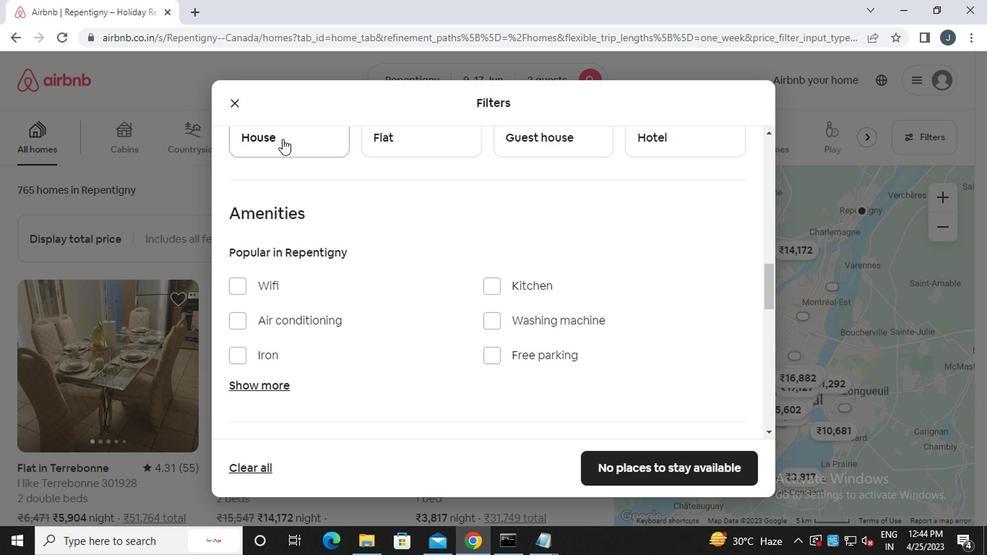 
Action: Mouse moved to (373, 194)
Screenshot: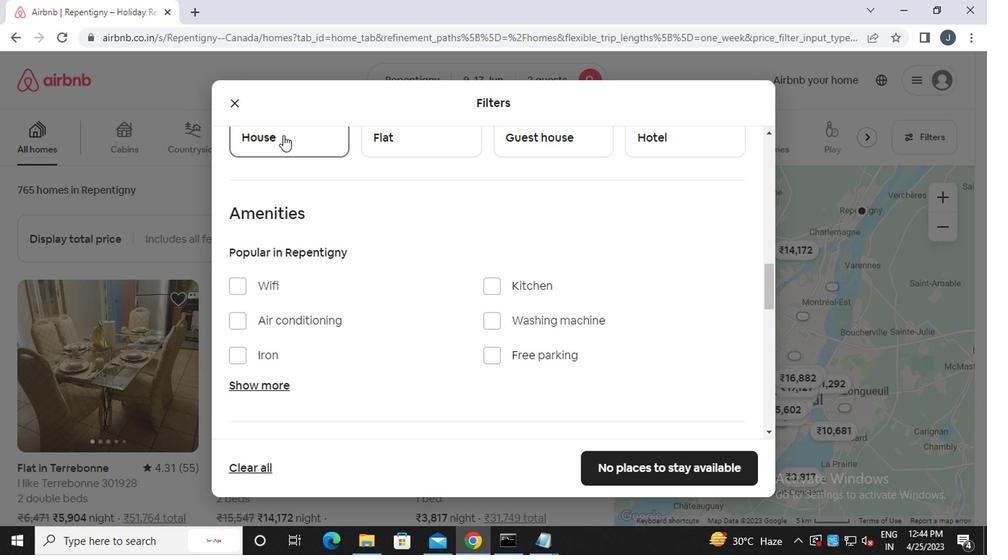 
Action: Mouse pressed left at (373, 194)
Screenshot: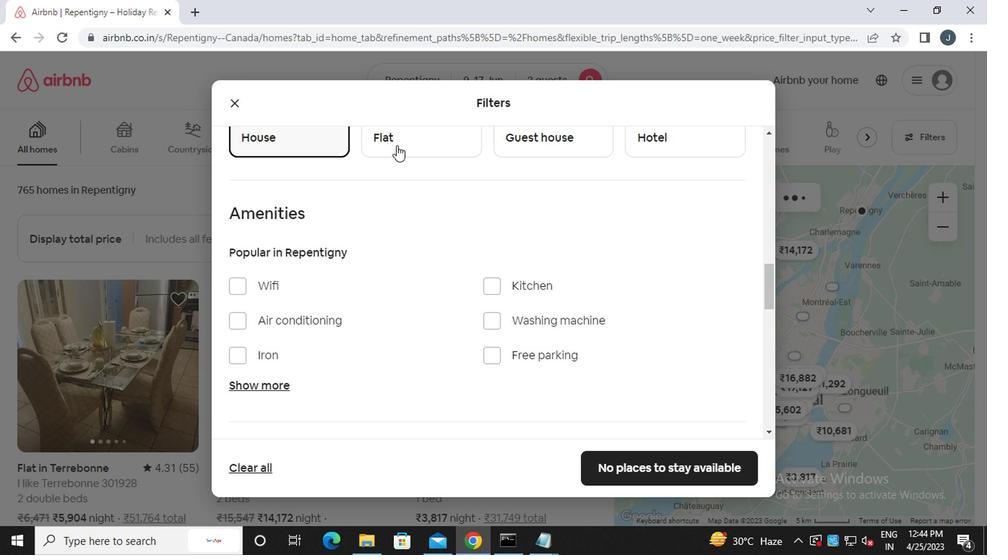 
Action: Mouse moved to (479, 190)
Screenshot: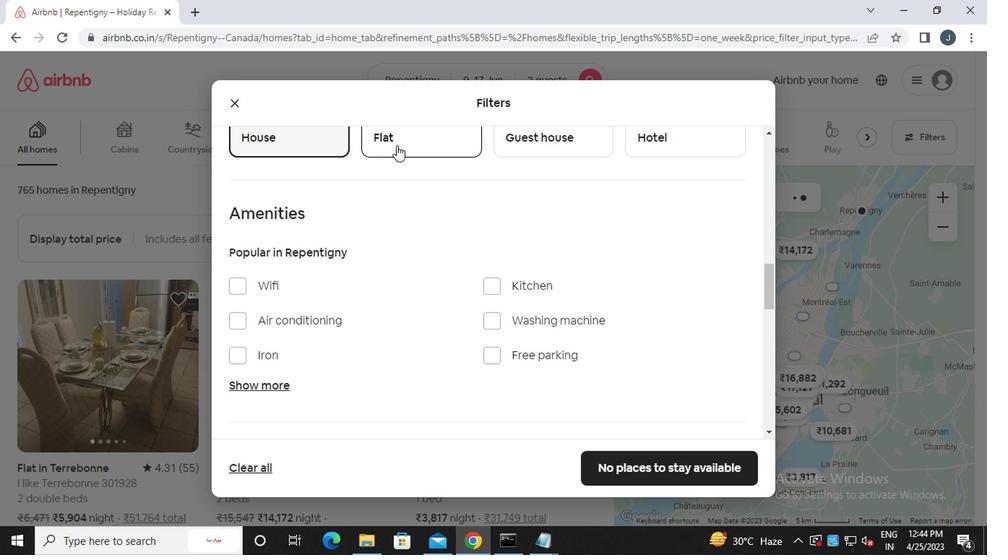 
Action: Mouse pressed left at (479, 190)
Screenshot: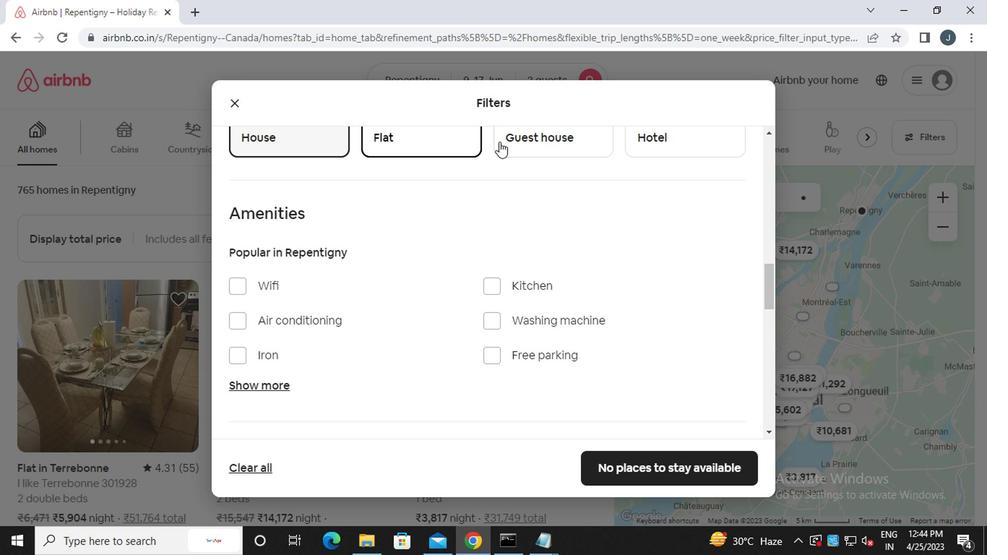
Action: Mouse moved to (415, 283)
Screenshot: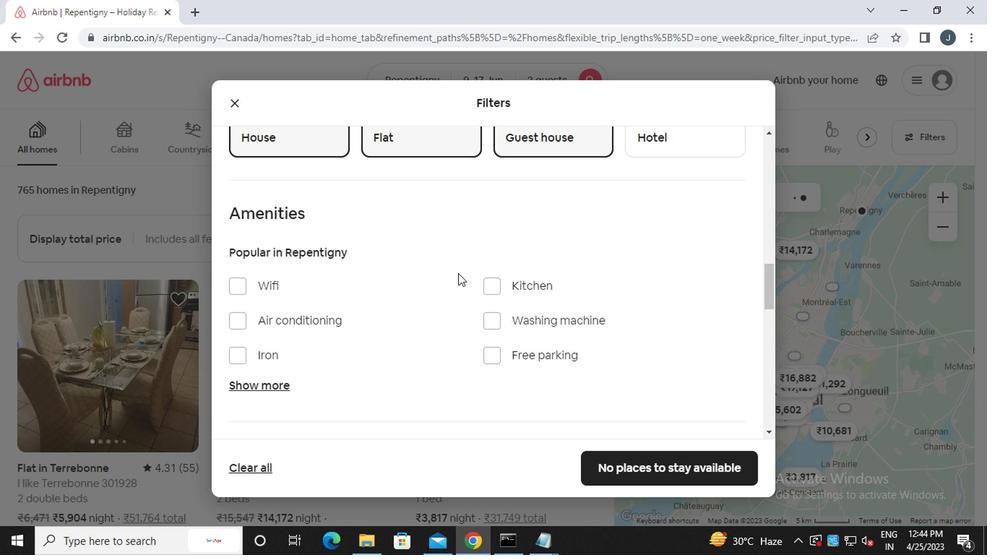 
Action: Mouse scrolled (415, 282) with delta (0, 0)
Screenshot: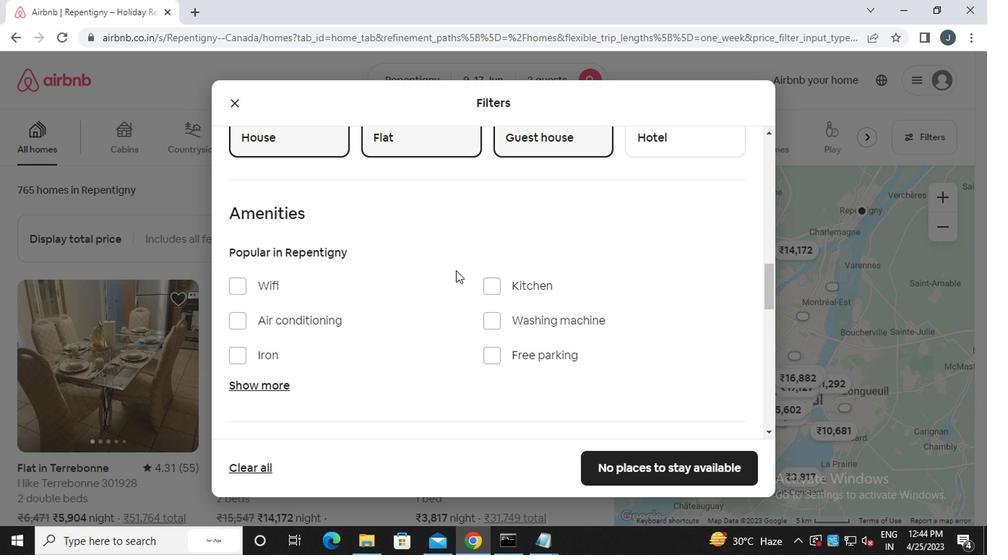 
Action: Mouse scrolled (415, 282) with delta (0, 0)
Screenshot: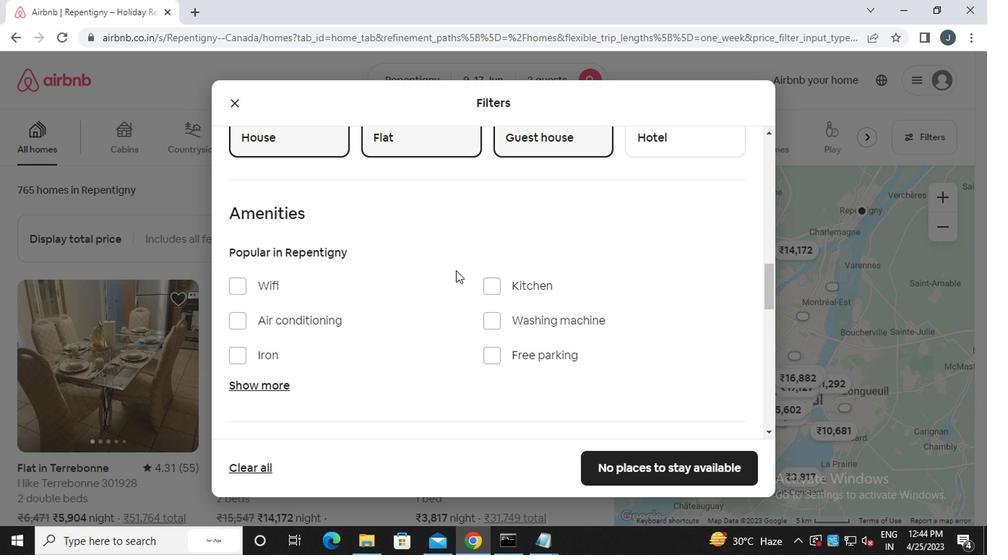 
Action: Mouse scrolled (415, 282) with delta (0, 0)
Screenshot: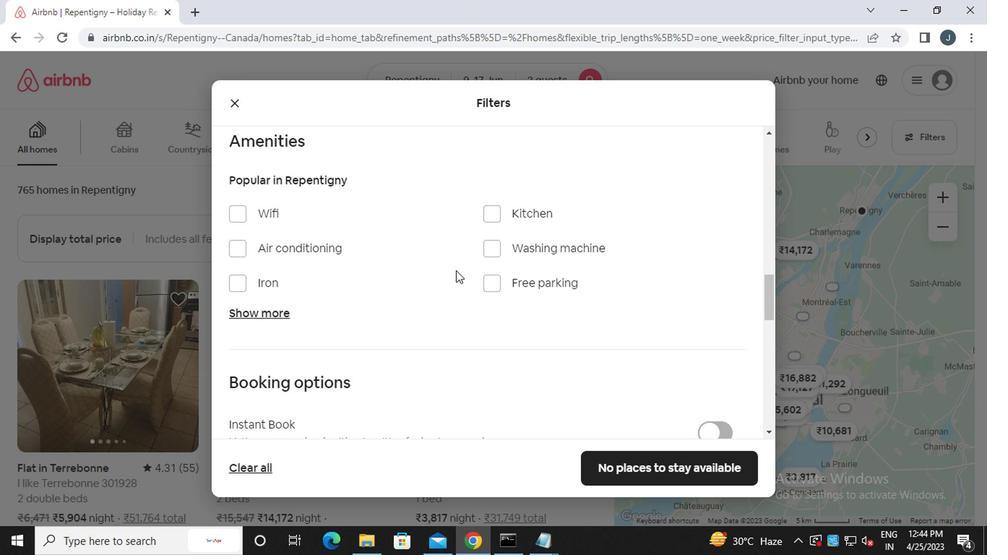 
Action: Mouse scrolled (415, 282) with delta (0, 0)
Screenshot: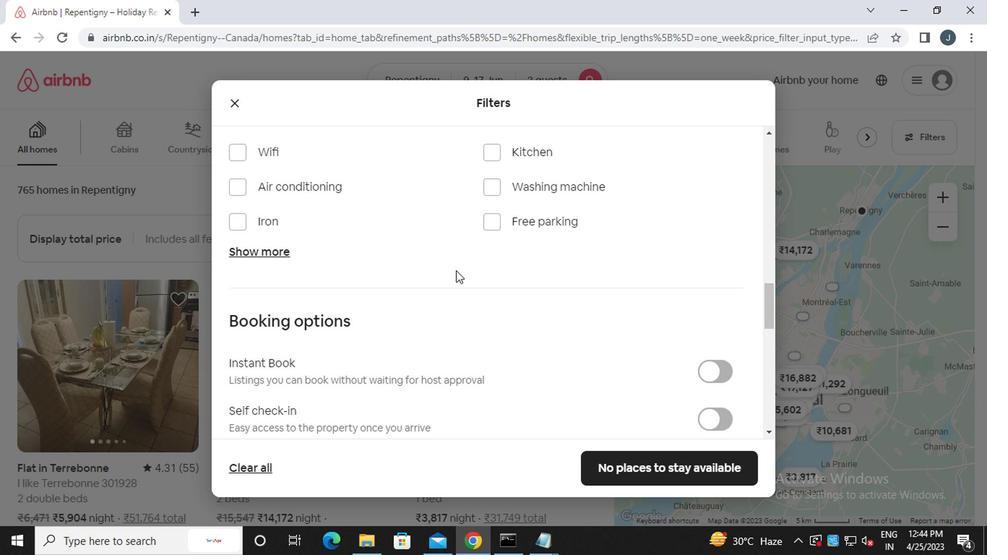 
Action: Mouse scrolled (415, 282) with delta (0, 0)
Screenshot: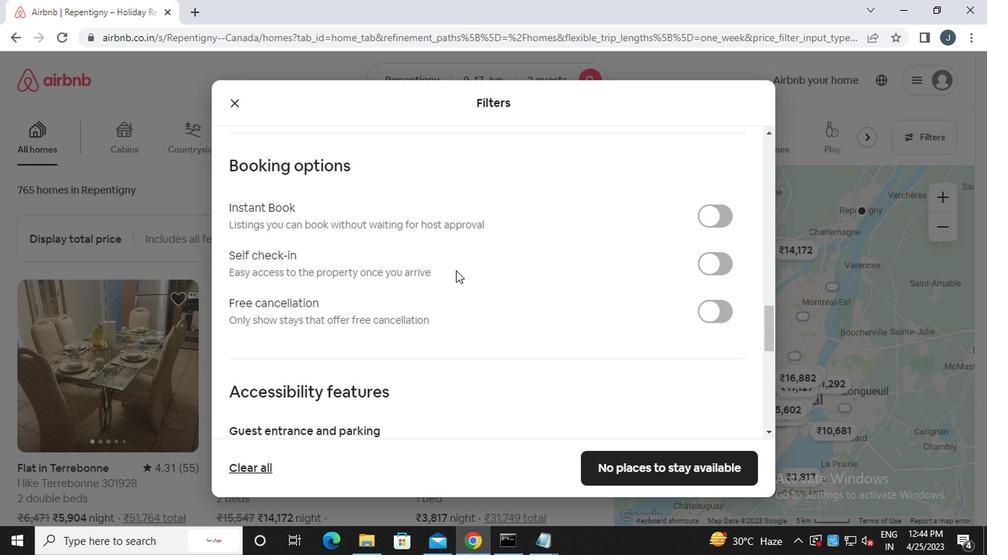 
Action: Mouse moved to (415, 283)
Screenshot: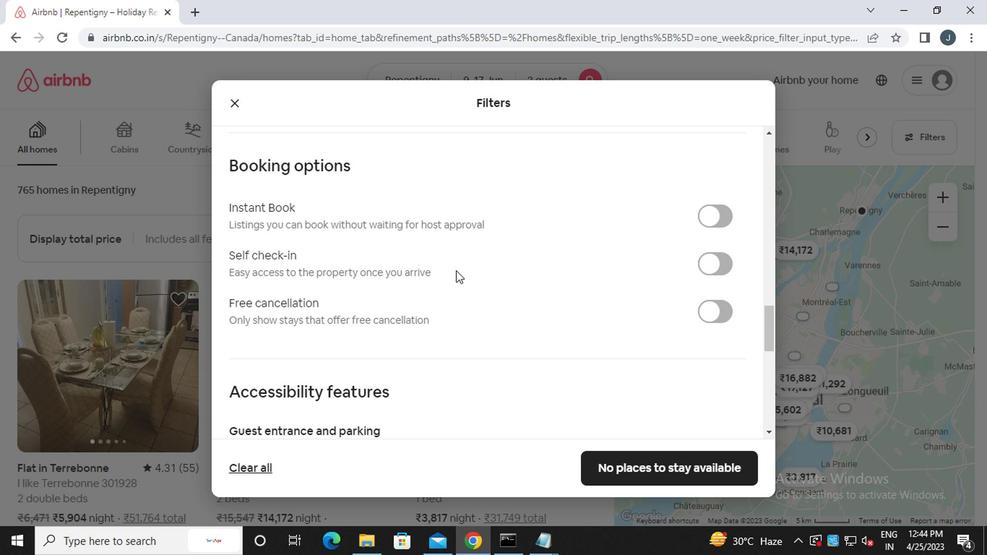 
Action: Mouse scrolled (415, 282) with delta (0, 0)
Screenshot: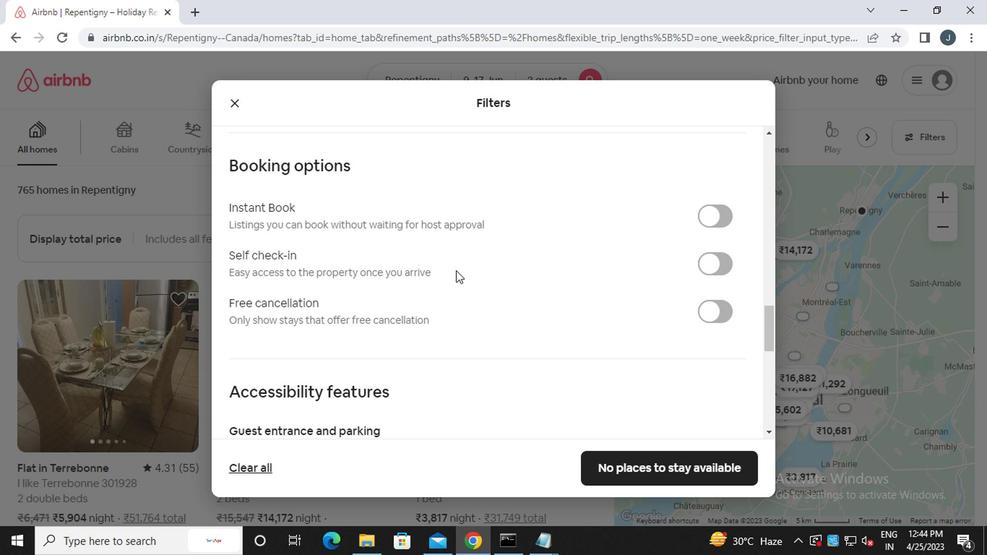 
Action: Mouse moved to (606, 194)
Screenshot: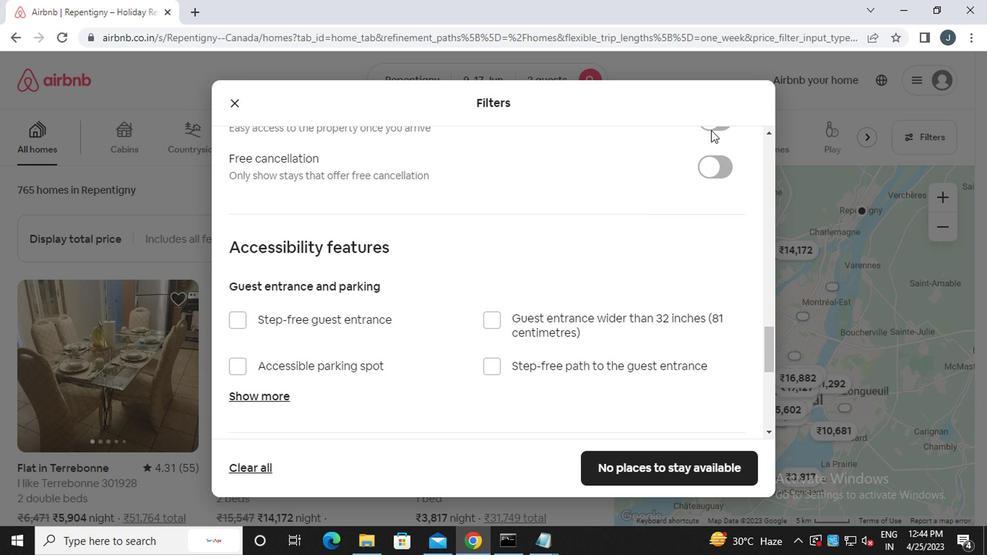 
Action: Mouse scrolled (606, 194) with delta (0, 0)
Screenshot: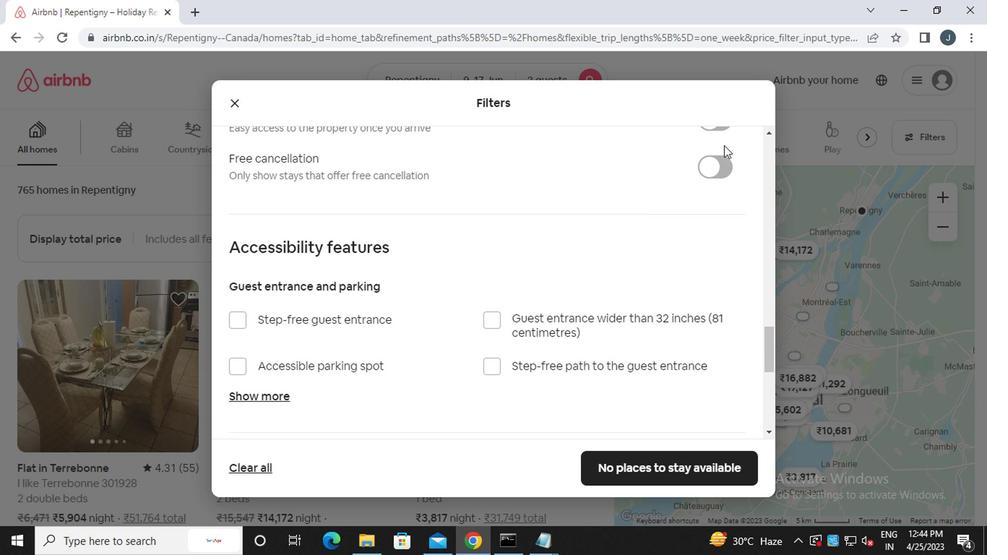 
Action: Mouse moved to (595, 231)
Screenshot: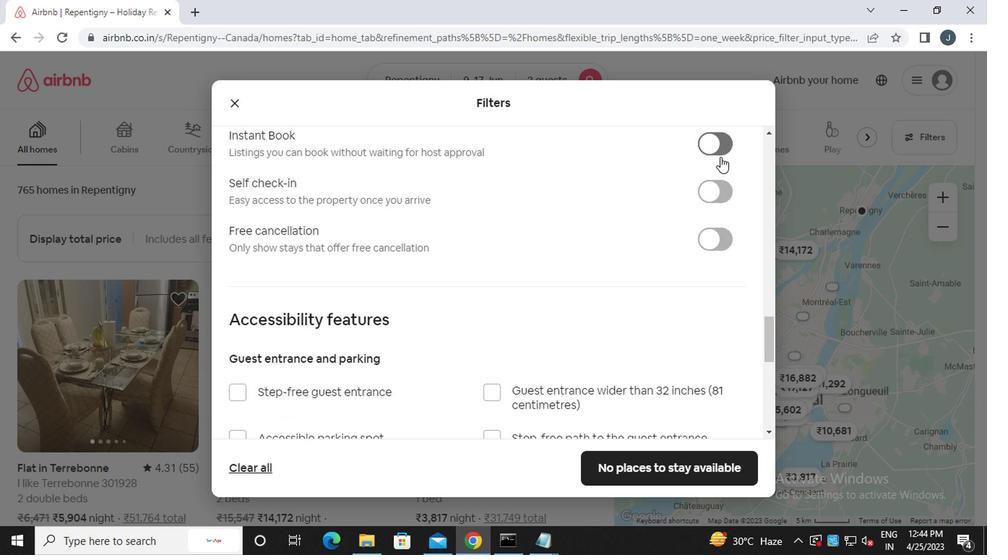 
Action: Mouse pressed left at (595, 231)
Screenshot: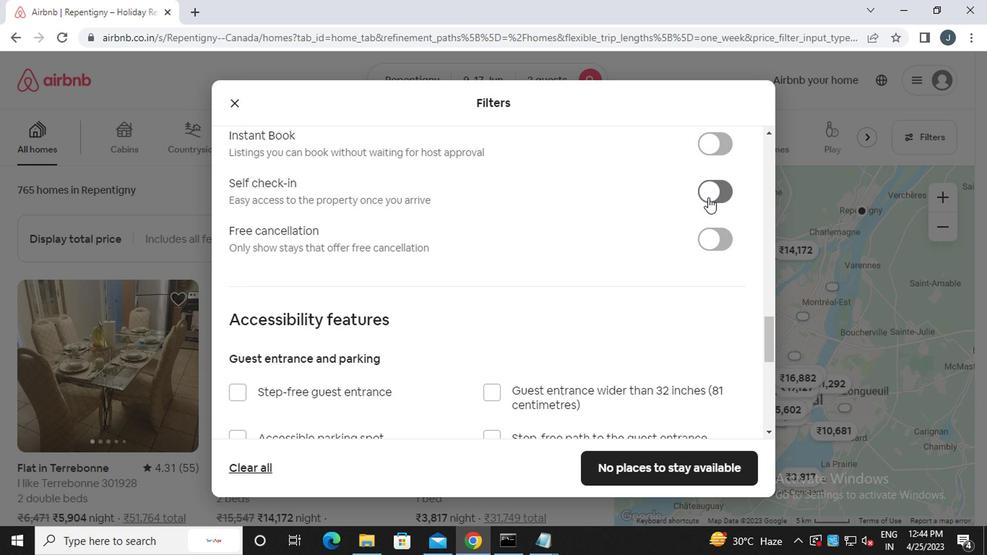 
Action: Mouse moved to (397, 291)
Screenshot: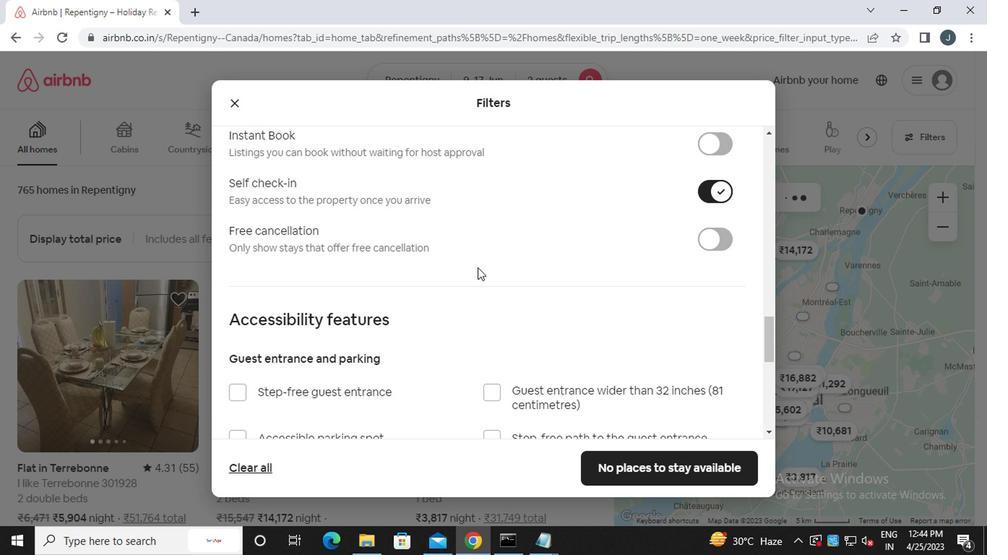 
Action: Mouse scrolled (397, 290) with delta (0, 0)
Screenshot: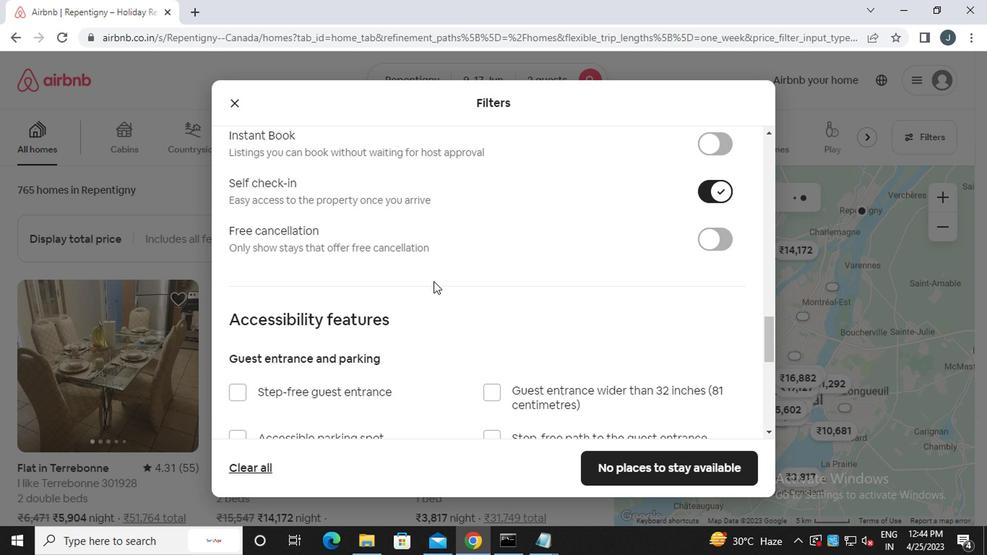 
Action: Mouse scrolled (397, 290) with delta (0, 0)
Screenshot: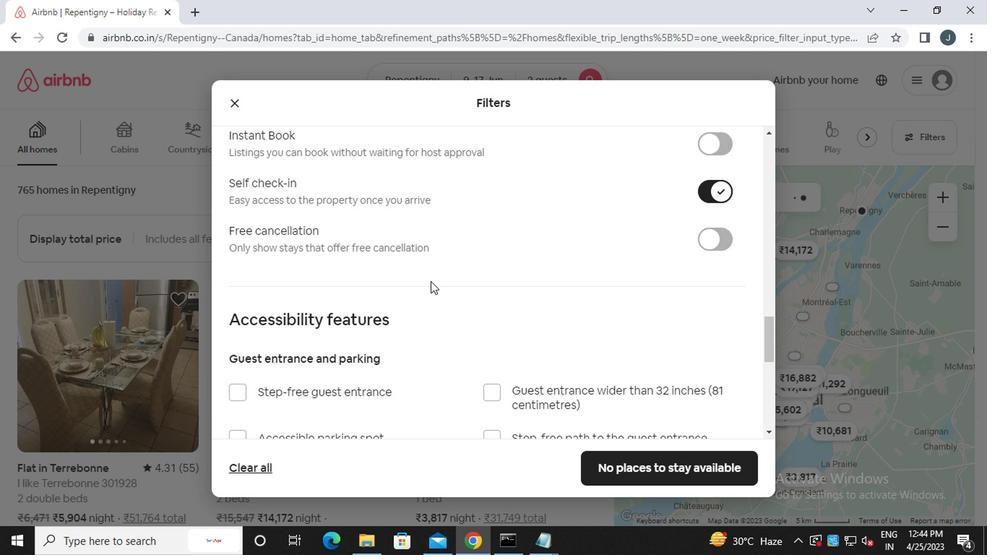 
Action: Mouse scrolled (397, 290) with delta (0, 0)
Screenshot: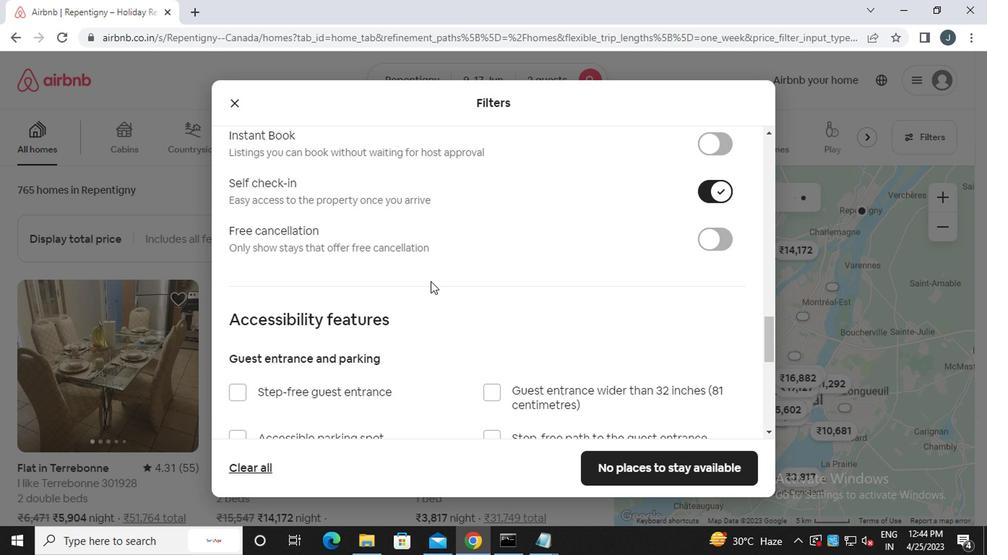 
Action: Mouse scrolled (397, 290) with delta (0, 0)
Screenshot: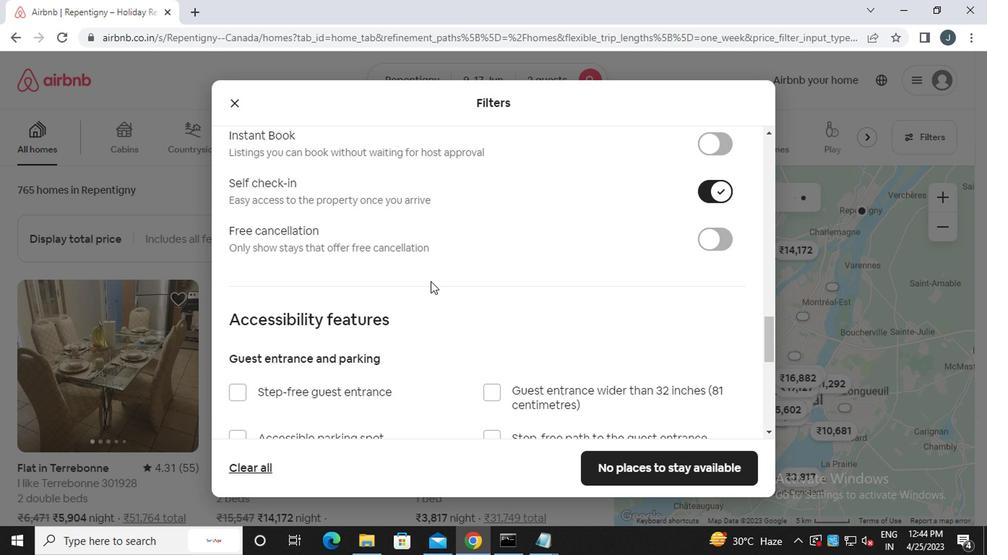 
Action: Mouse scrolled (397, 290) with delta (0, 0)
Screenshot: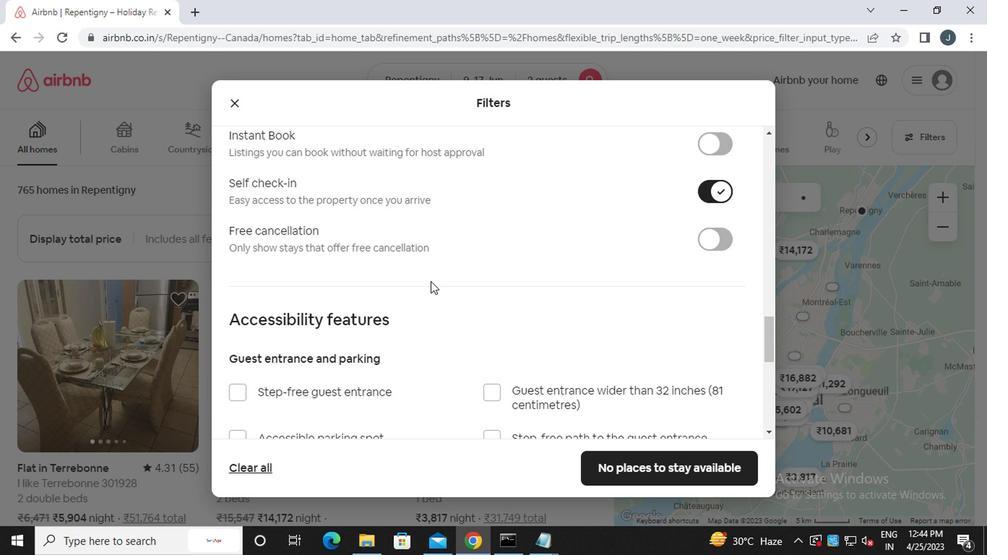 
Action: Mouse scrolled (397, 290) with delta (0, 0)
Screenshot: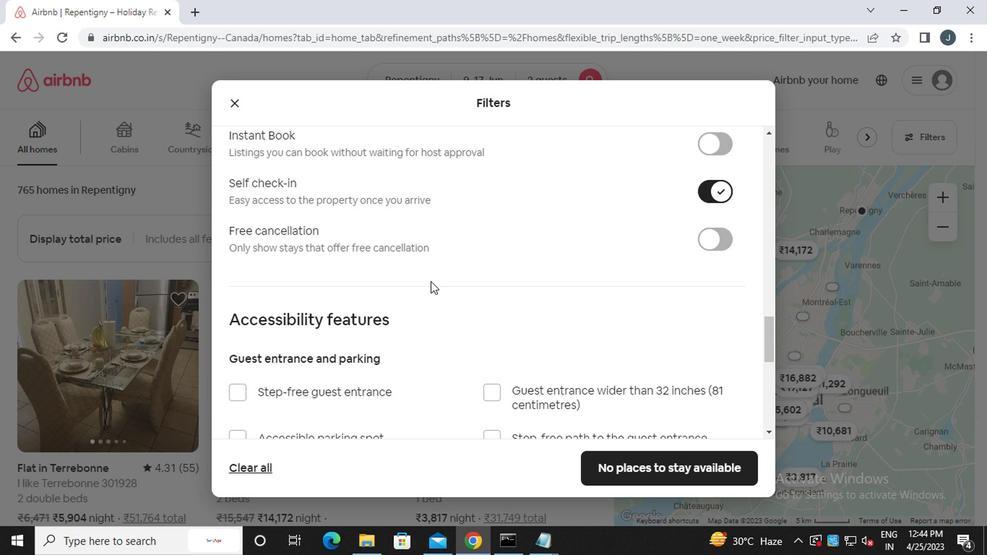 
Action: Mouse scrolled (397, 290) with delta (0, 0)
Screenshot: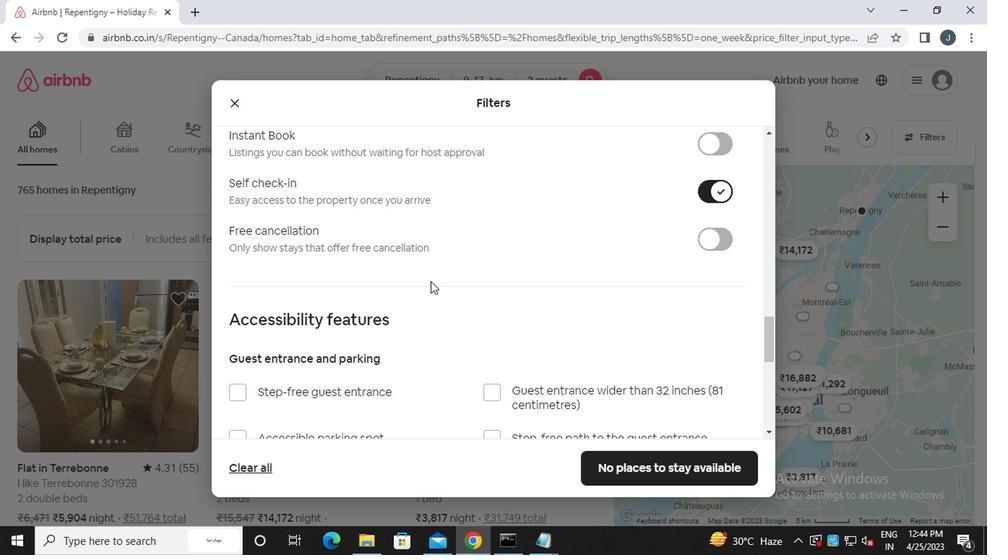 
Action: Mouse moved to (397, 291)
Screenshot: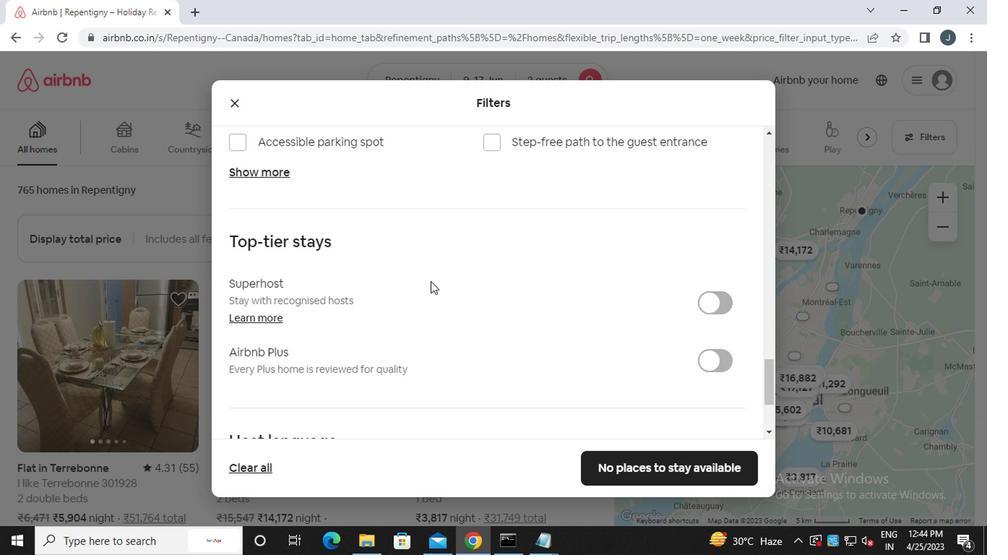 
Action: Mouse scrolled (397, 290) with delta (0, 0)
Screenshot: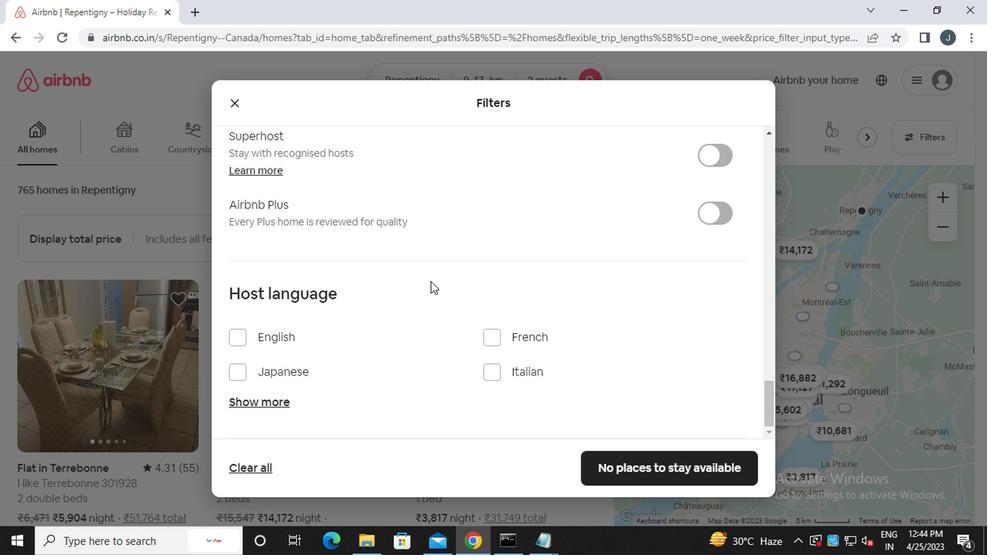 
Action: Mouse scrolled (397, 290) with delta (0, 0)
Screenshot: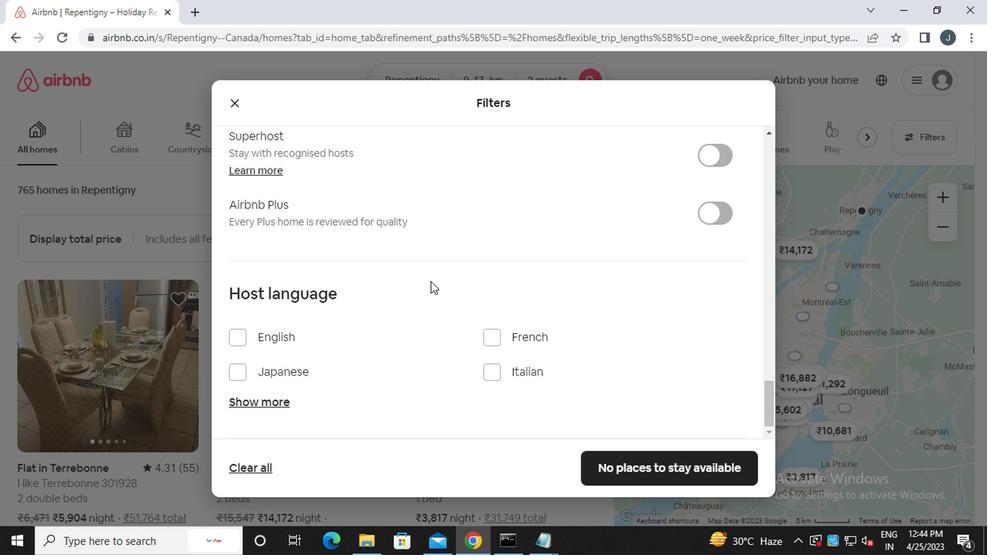 
Action: Mouse scrolled (397, 290) with delta (0, 0)
Screenshot: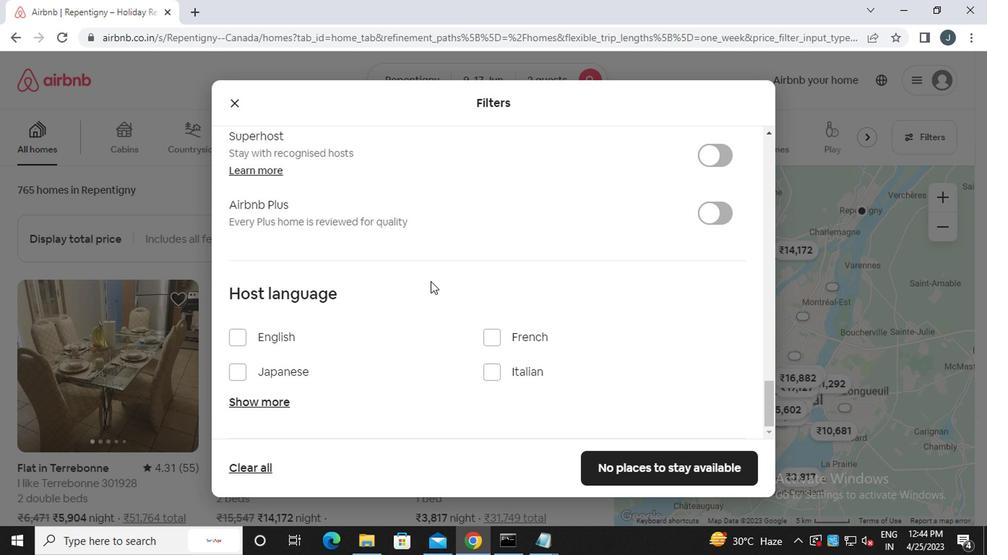 
Action: Mouse scrolled (397, 290) with delta (0, 0)
Screenshot: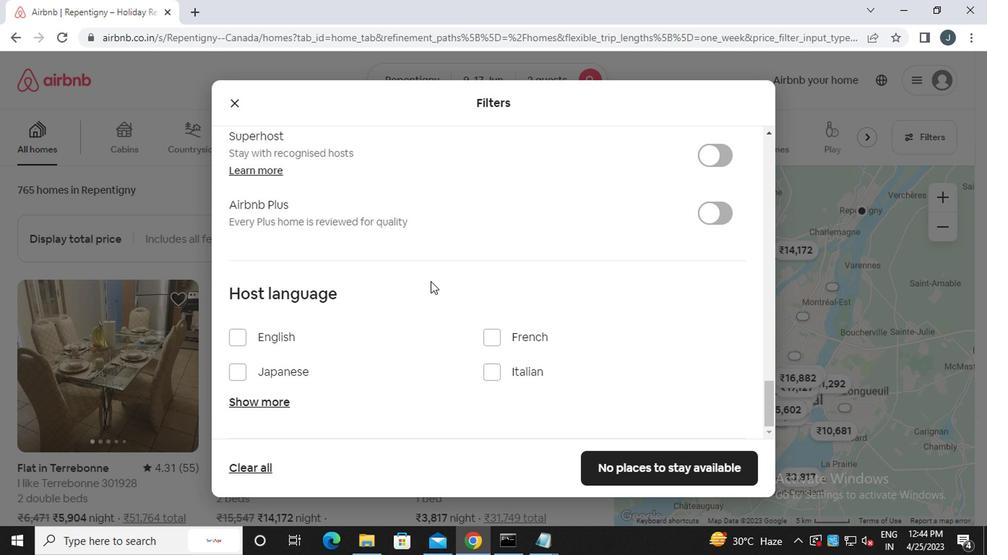 
Action: Mouse scrolled (397, 290) with delta (0, 0)
Screenshot: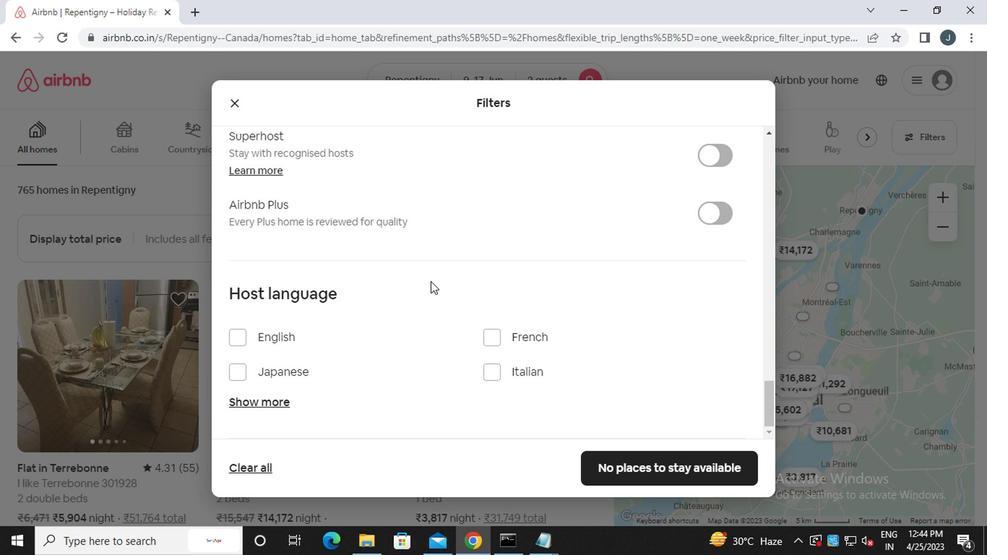 
Action: Mouse moved to (262, 331)
Screenshot: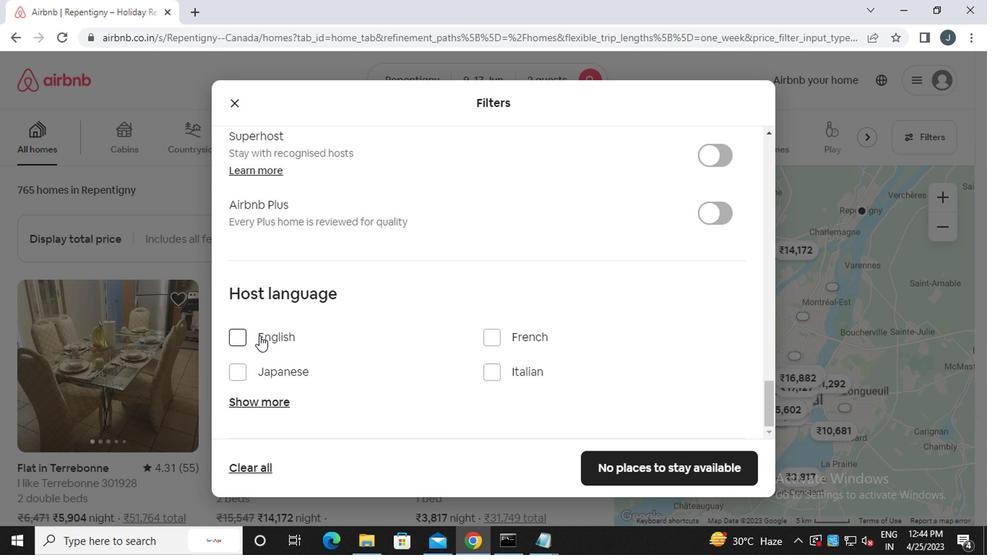 
Action: Mouse pressed left at (262, 331)
Screenshot: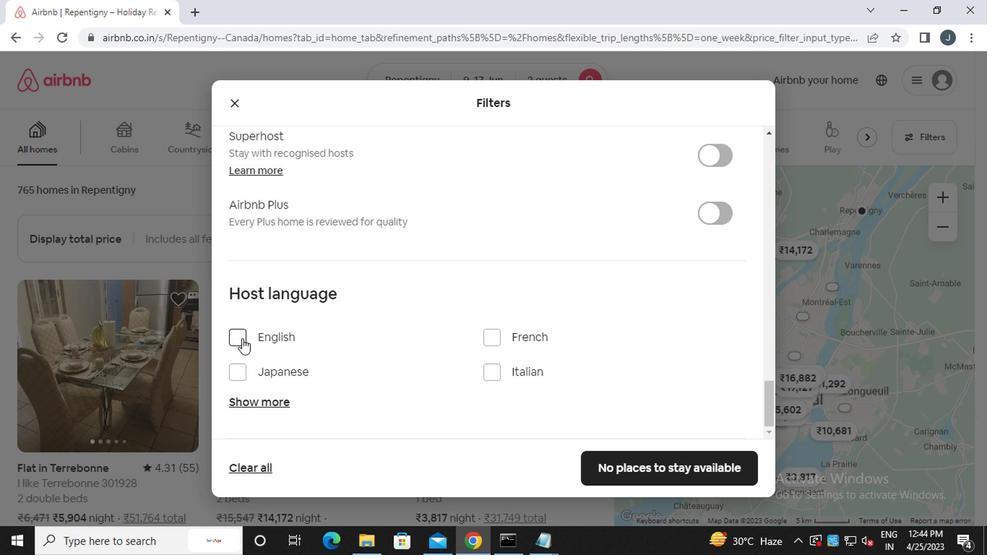 
Action: Mouse moved to (561, 422)
Screenshot: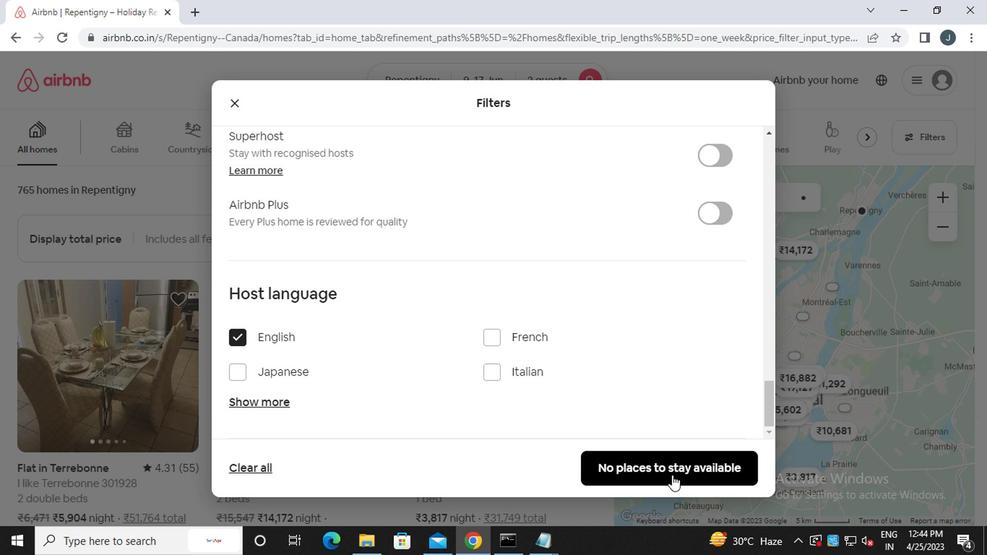 
Action: Mouse pressed left at (561, 422)
Screenshot: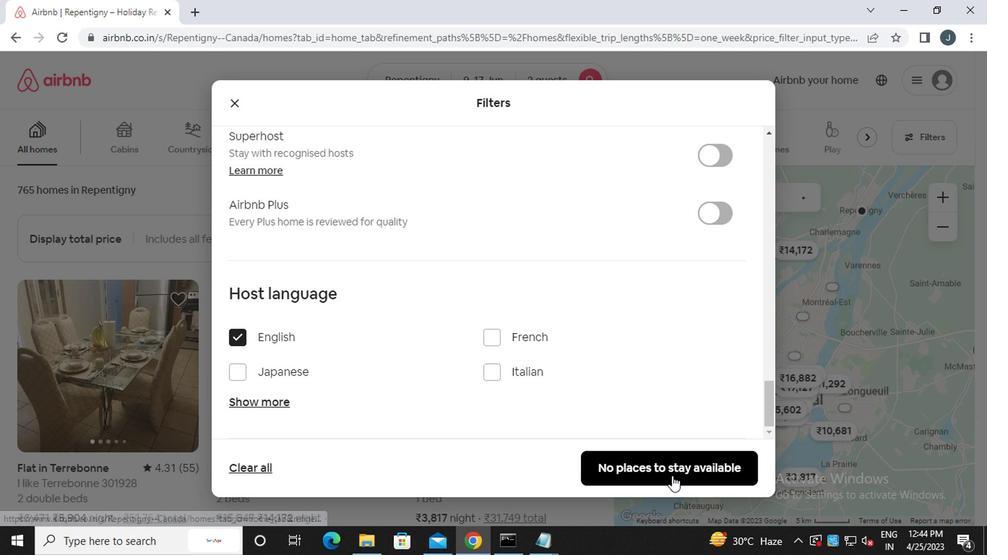 
Action: Mouse moved to (554, 409)
Screenshot: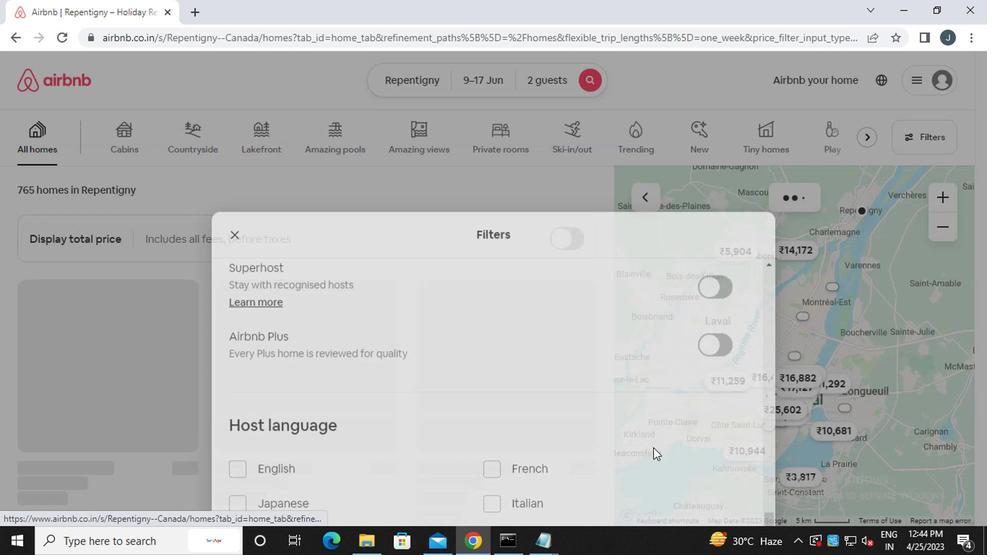 
